 Task: Look for space in Polmont, United Kingdom from 9th June, 2023 to 16th June, 2023 for 2 adults in price range Rs.8000 to Rs.16000. Place can be entire place with 2 bedrooms having 2 beds and 1 bathroom. Property type can be house, flat, guest house. Booking option can be shelf check-in. Required host language is English.
Action: Mouse moved to (418, 85)
Screenshot: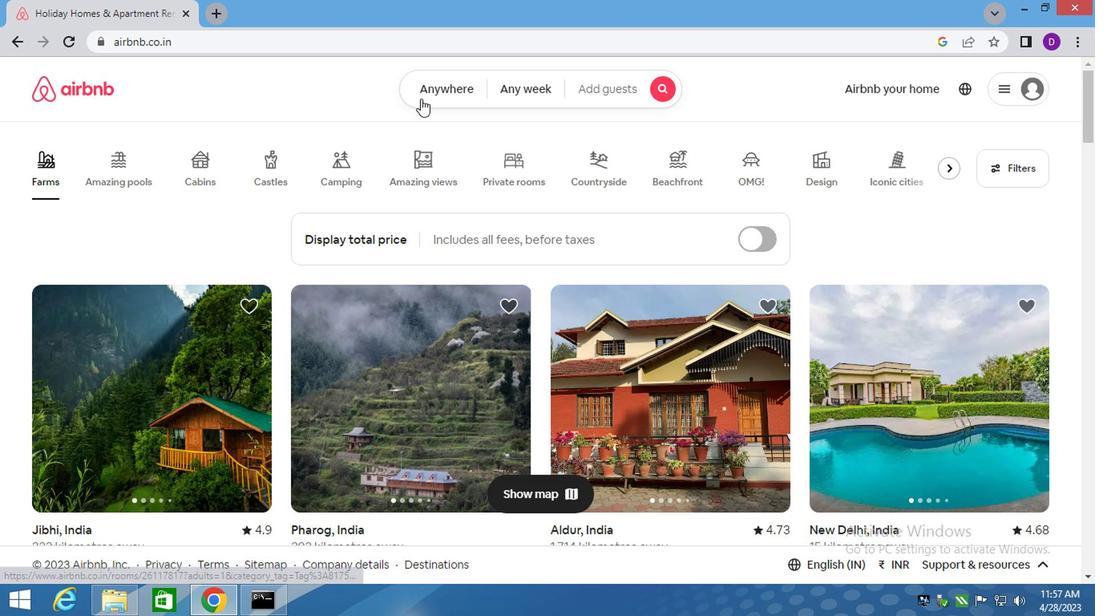 
Action: Mouse pressed left at (418, 85)
Screenshot: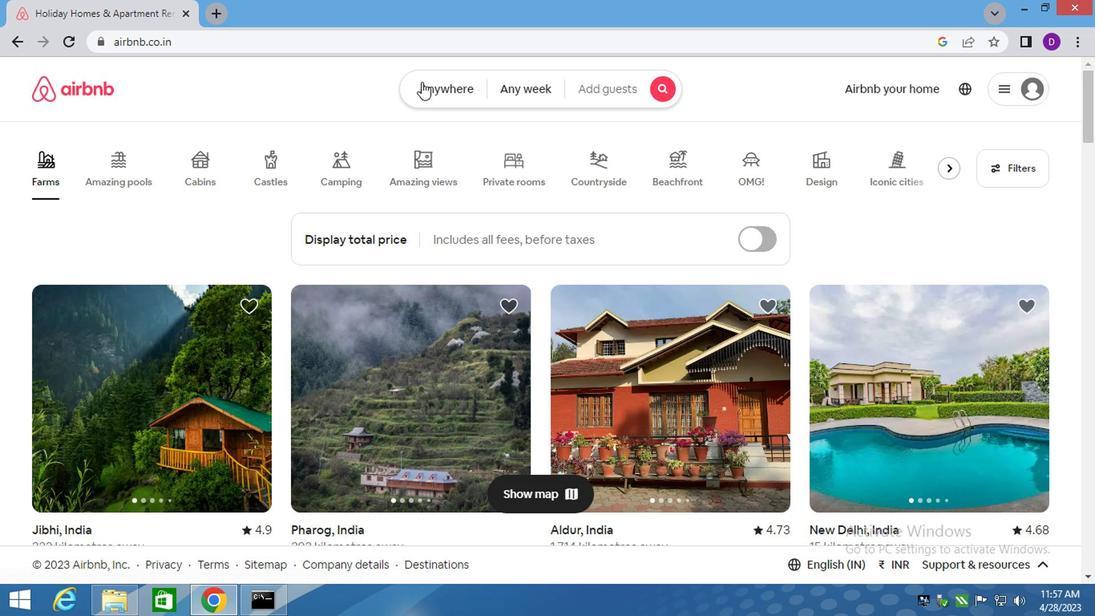 
Action: Mouse moved to (263, 158)
Screenshot: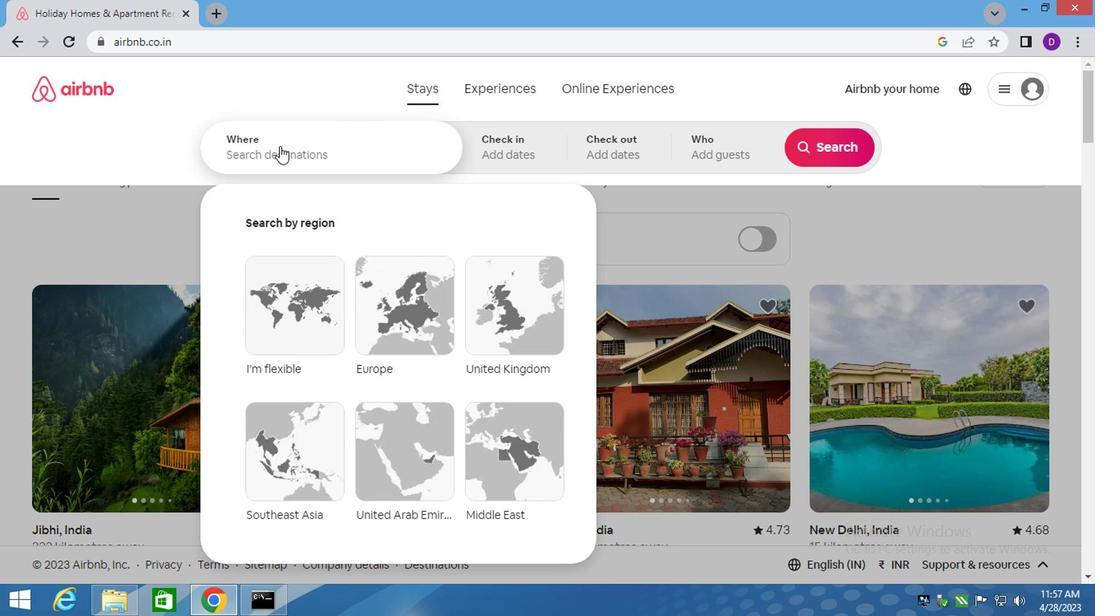 
Action: Mouse pressed left at (263, 158)
Screenshot: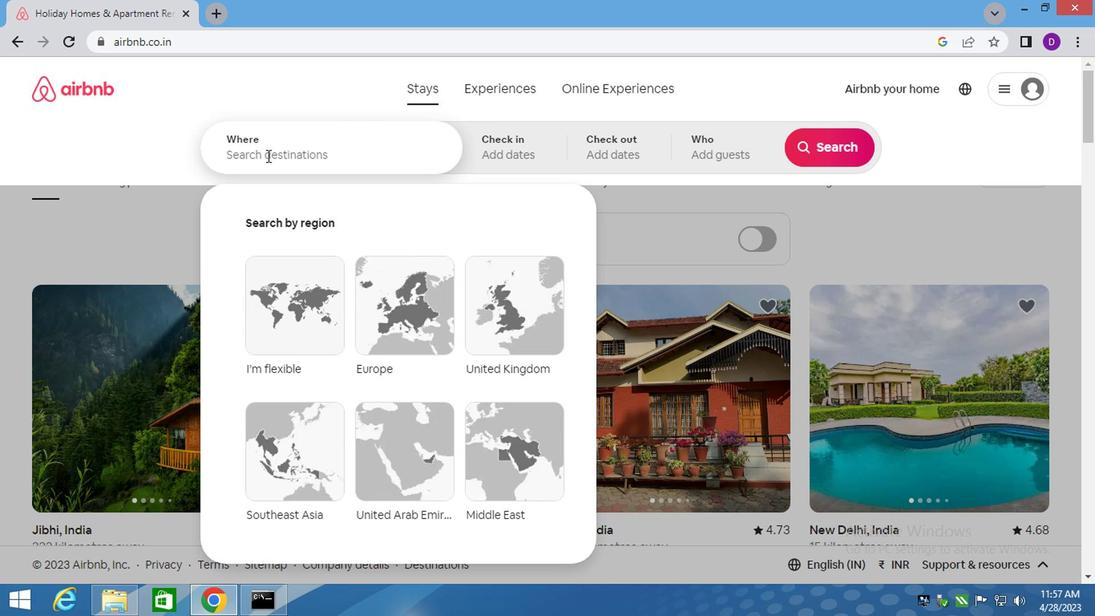 
Action: Key pressed polmo<Key.down><Key.enter>
Screenshot: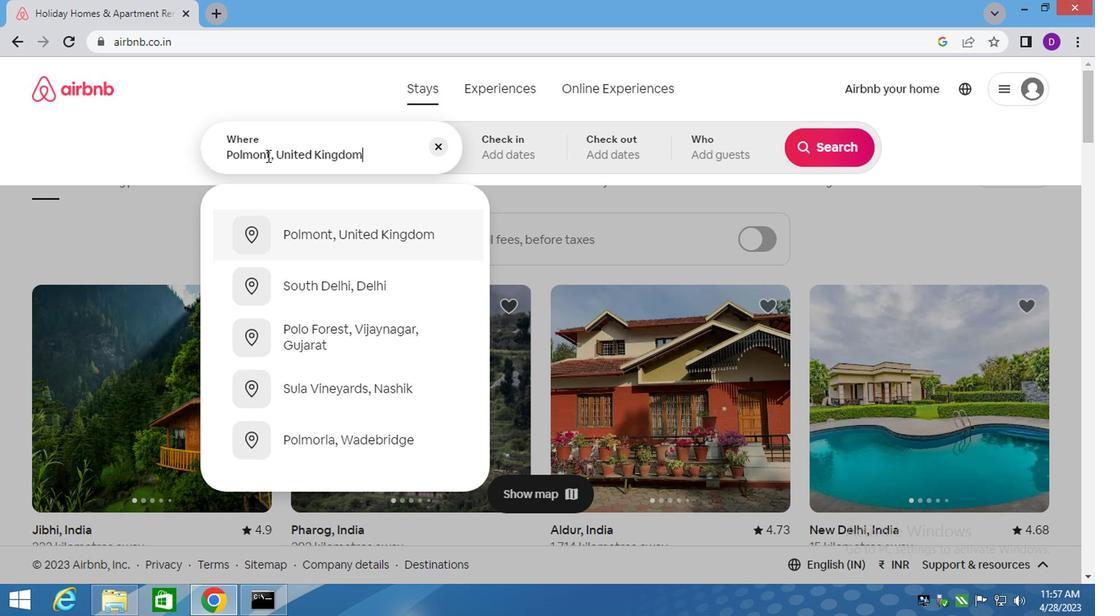 
Action: Mouse moved to (814, 278)
Screenshot: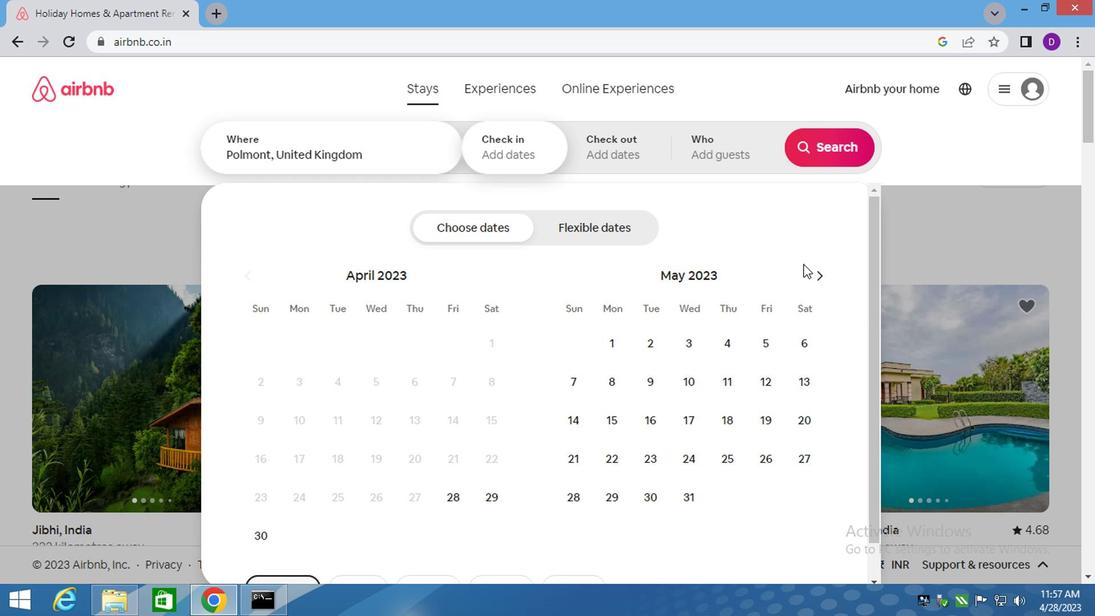 
Action: Mouse pressed left at (814, 278)
Screenshot: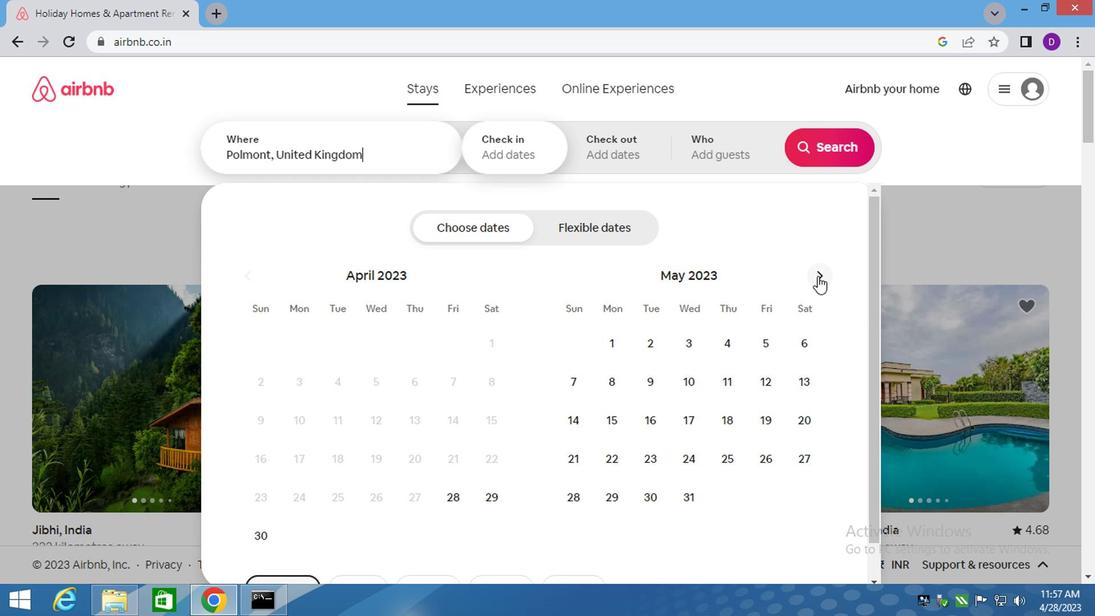 
Action: Mouse moved to (756, 381)
Screenshot: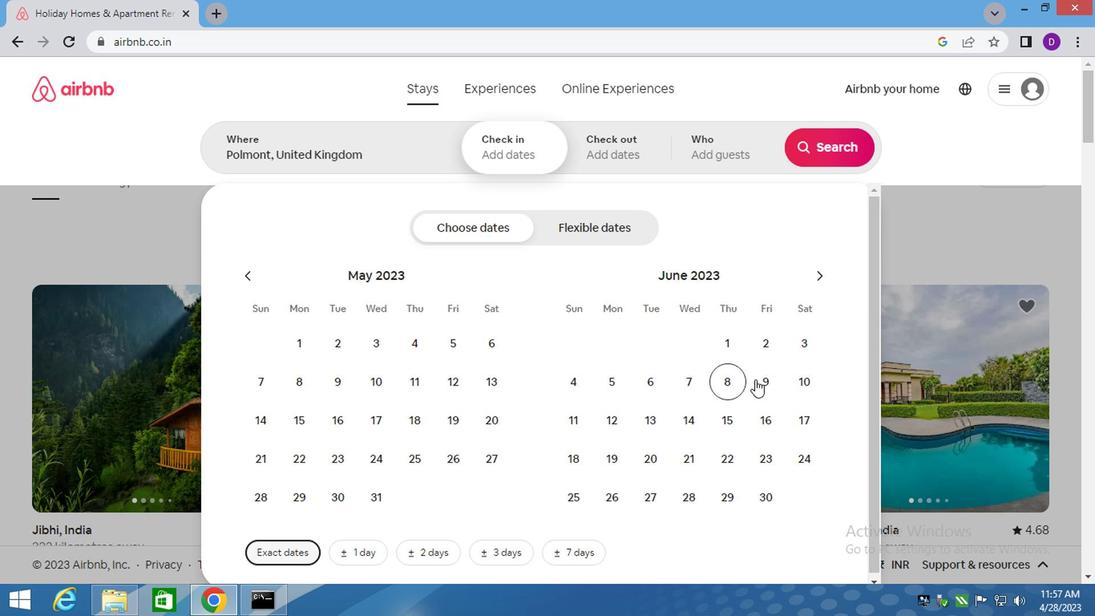 
Action: Mouse pressed left at (756, 381)
Screenshot: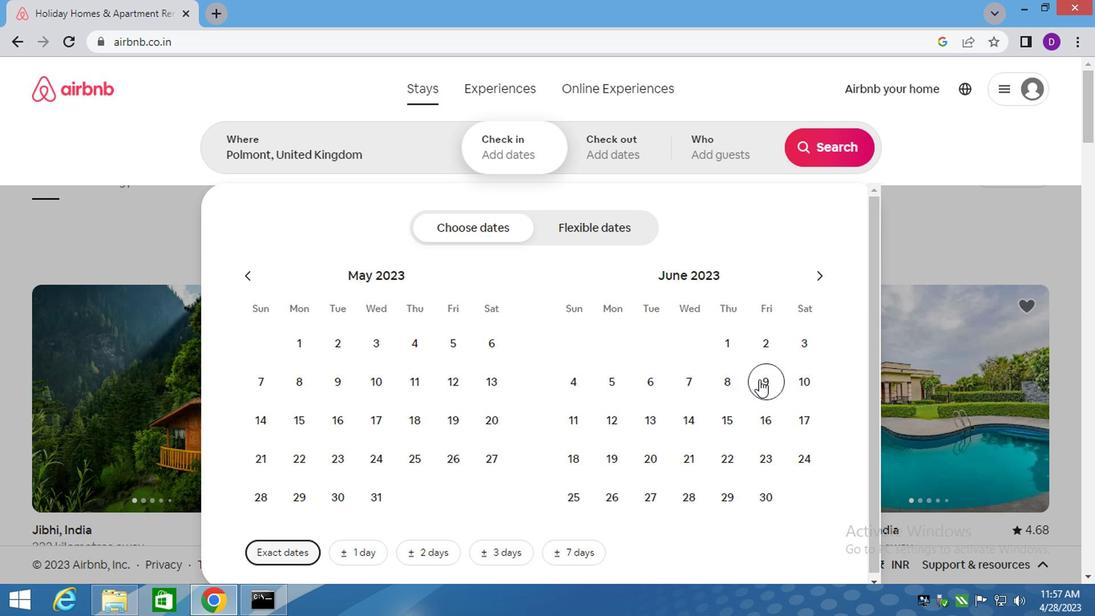 
Action: Mouse moved to (761, 417)
Screenshot: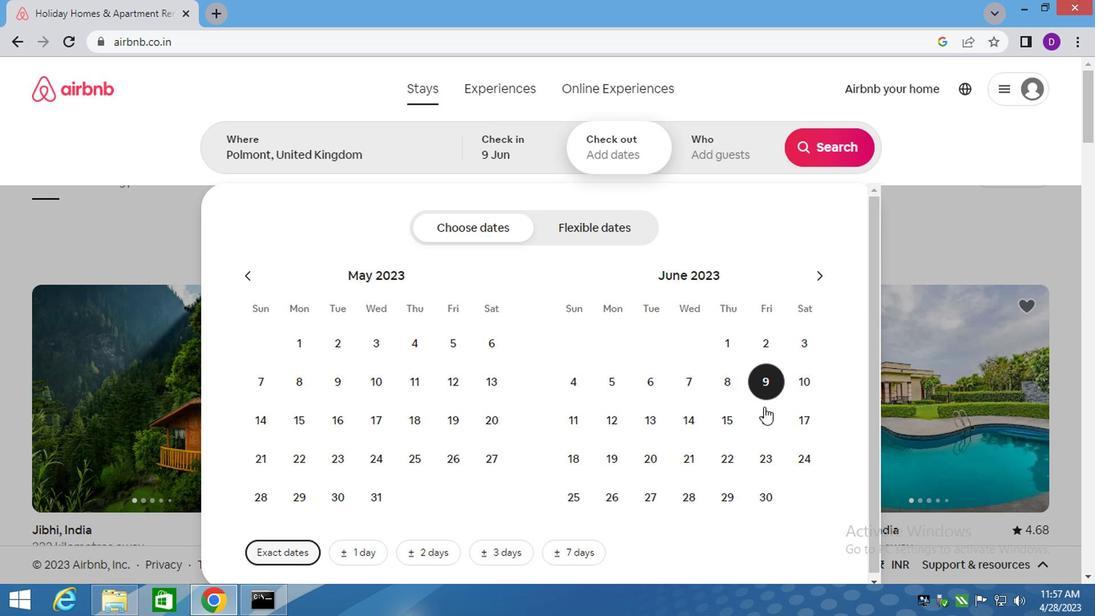 
Action: Mouse pressed left at (761, 417)
Screenshot: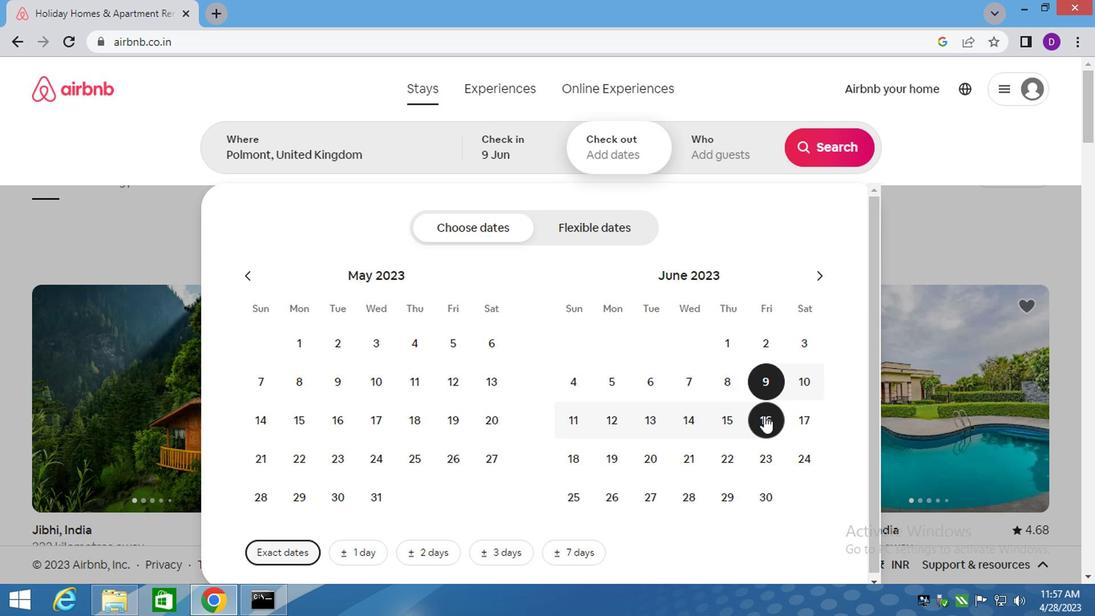 
Action: Mouse moved to (724, 154)
Screenshot: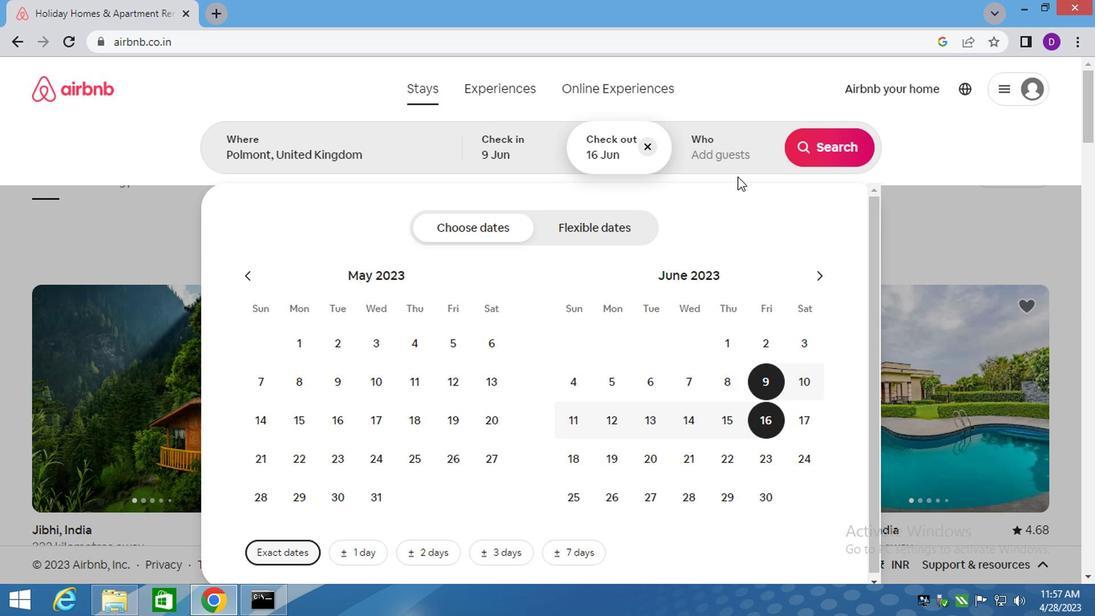 
Action: Mouse pressed left at (724, 154)
Screenshot: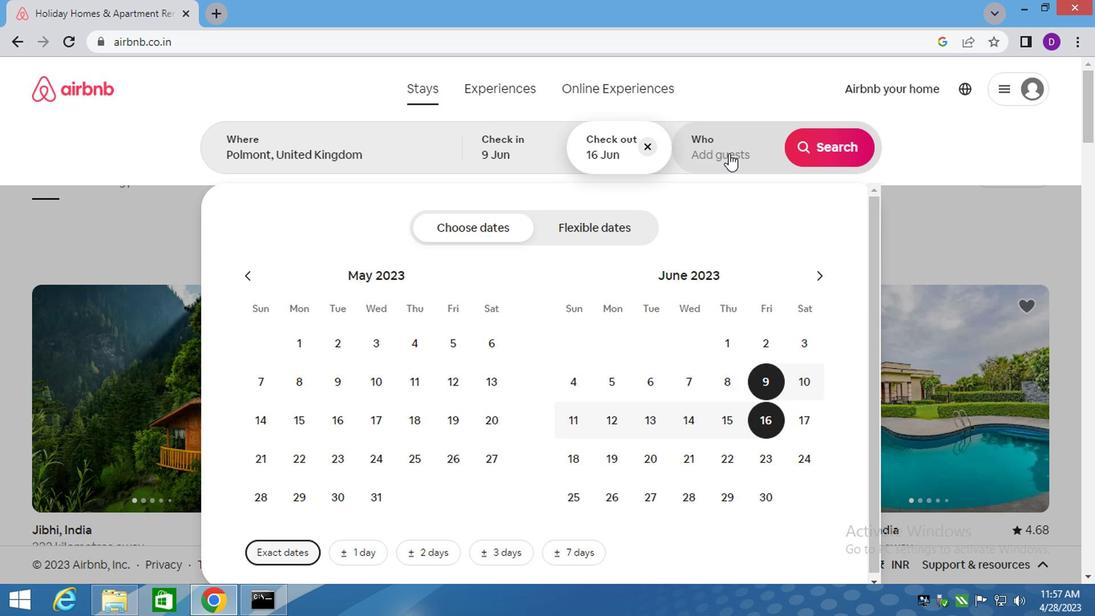 
Action: Mouse moved to (821, 236)
Screenshot: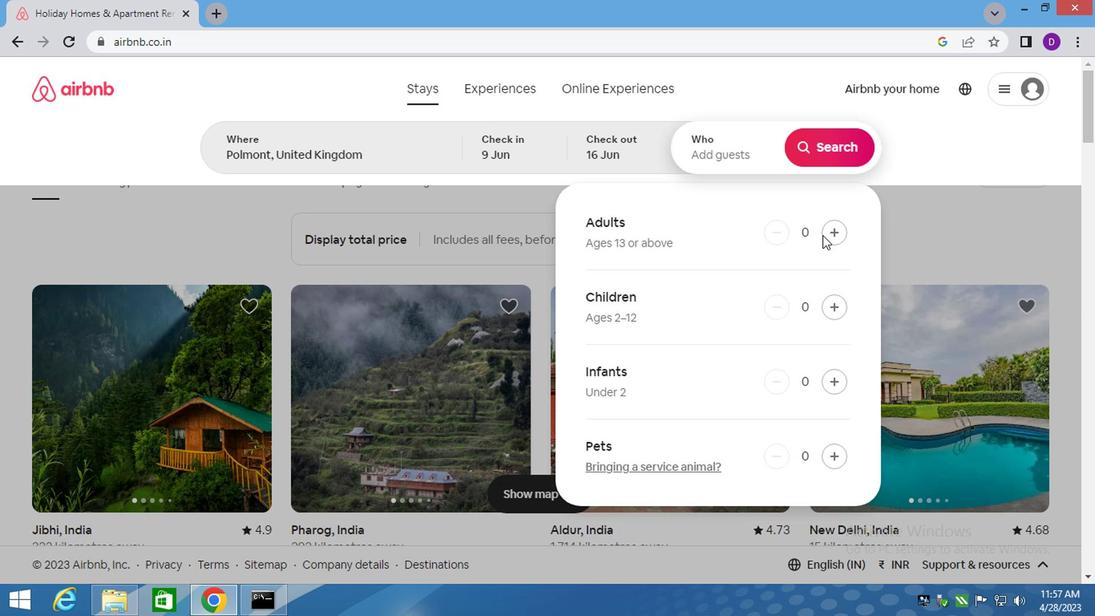 
Action: Mouse pressed left at (821, 236)
Screenshot: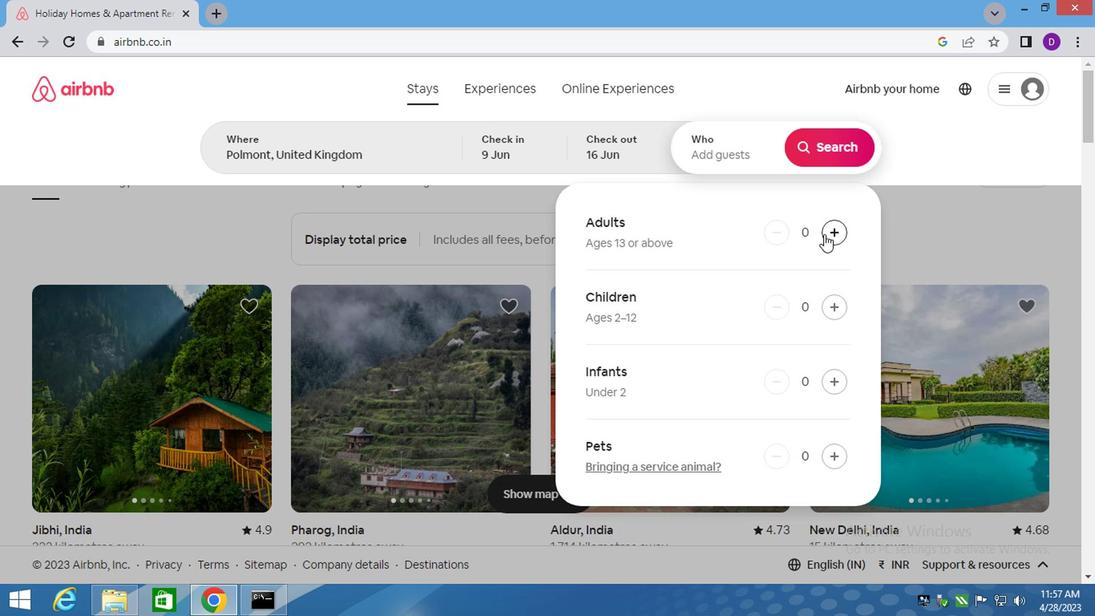 
Action: Mouse pressed left at (821, 236)
Screenshot: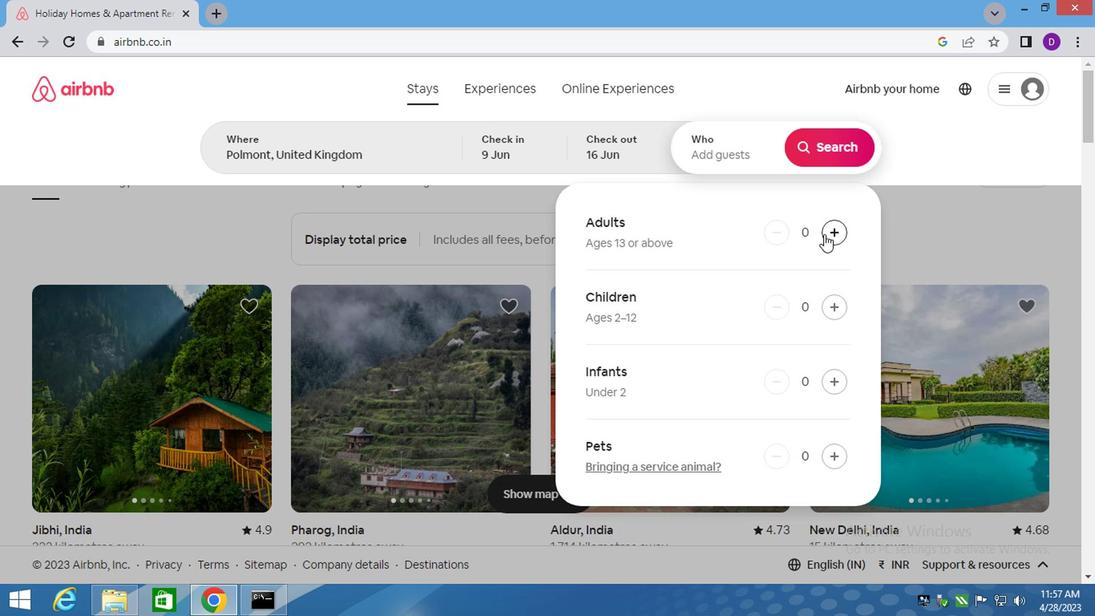 
Action: Mouse moved to (822, 155)
Screenshot: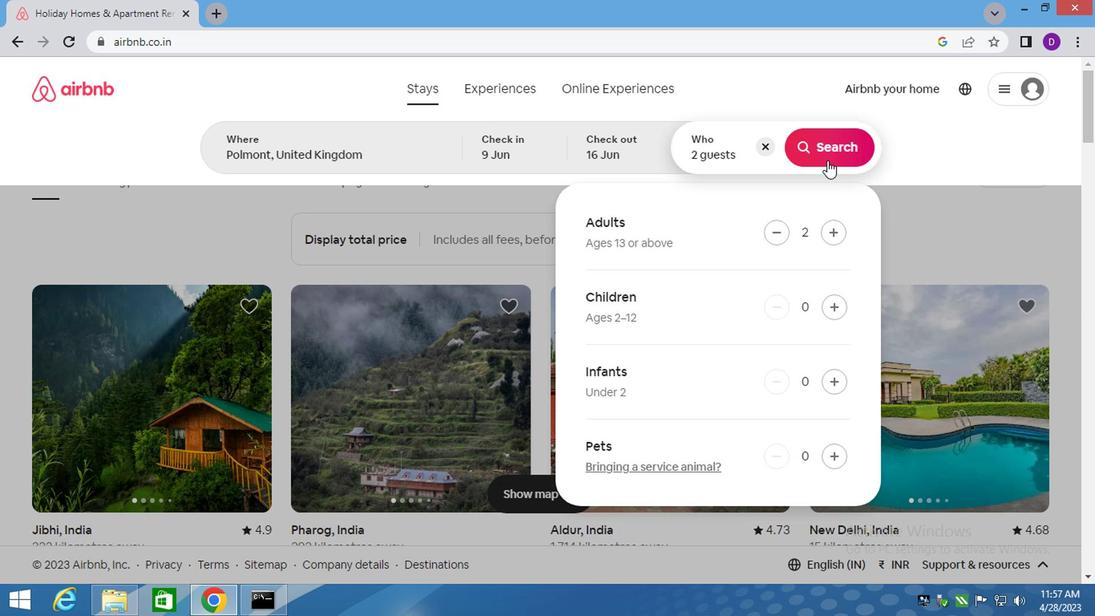 
Action: Mouse pressed left at (822, 155)
Screenshot: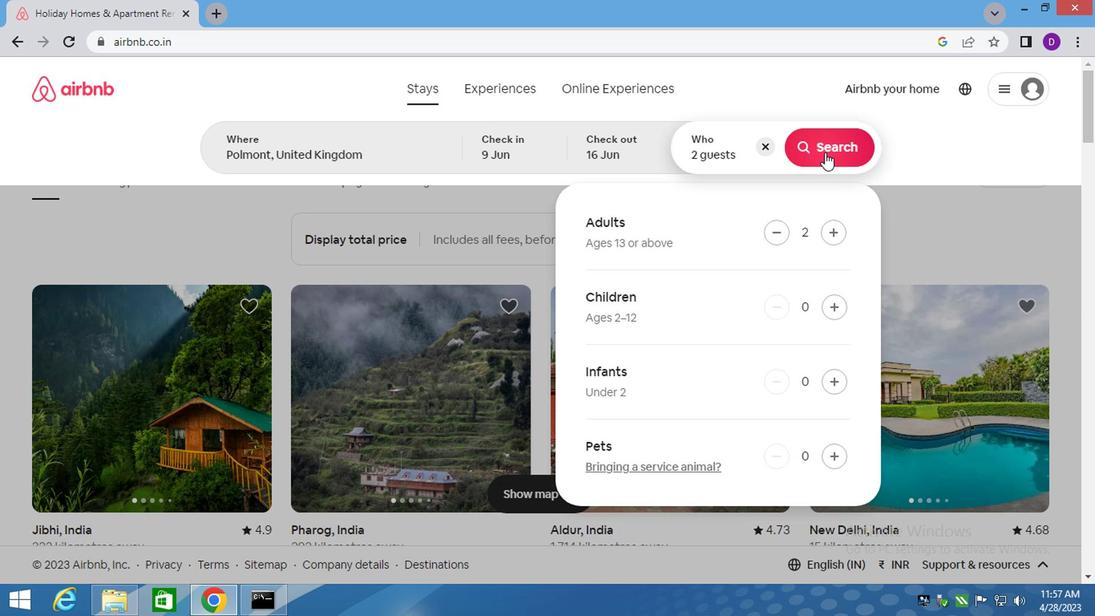 
Action: Mouse moved to (1032, 151)
Screenshot: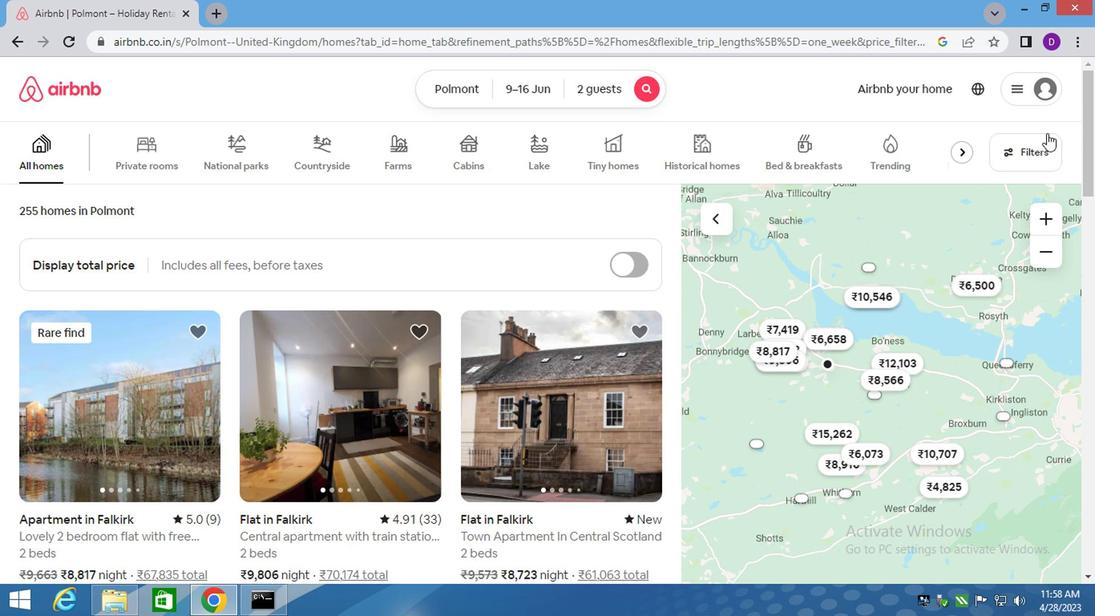 
Action: Mouse pressed left at (1032, 151)
Screenshot: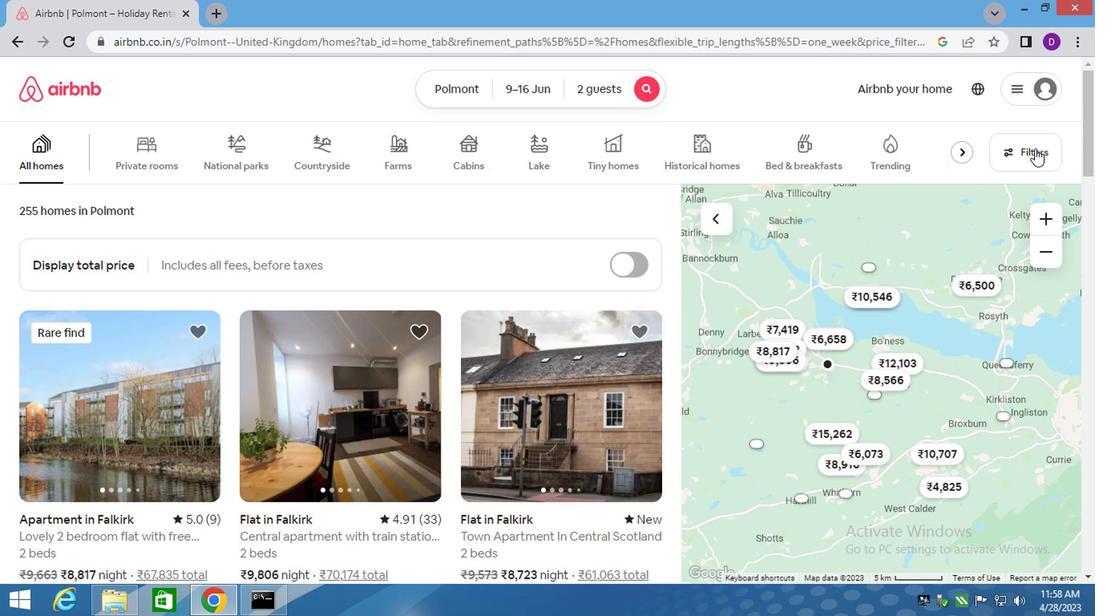
Action: Mouse moved to (324, 364)
Screenshot: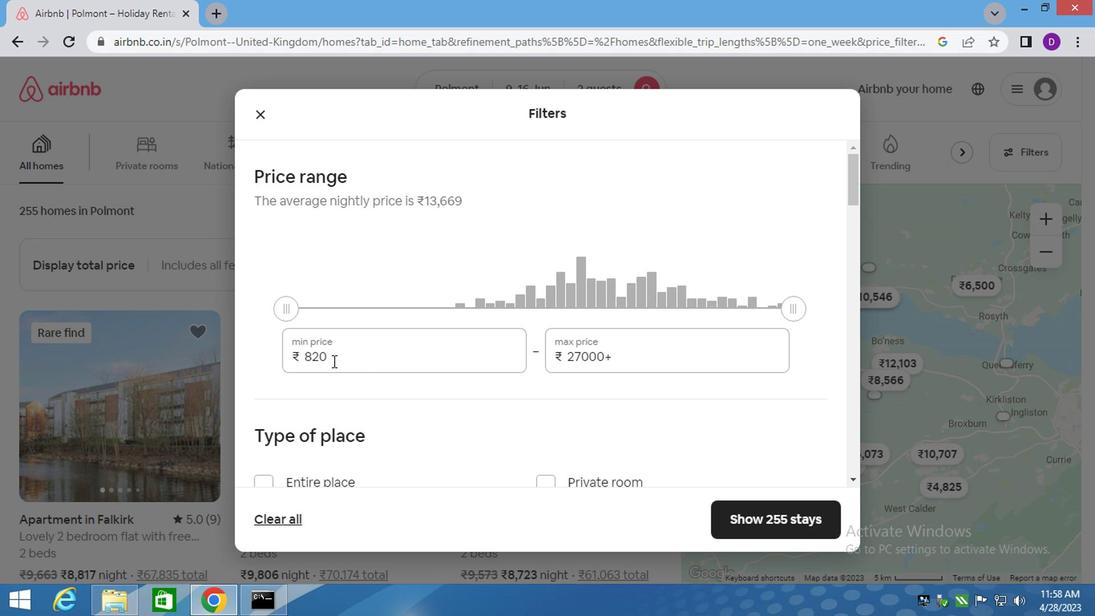 
Action: Mouse pressed left at (324, 364)
Screenshot: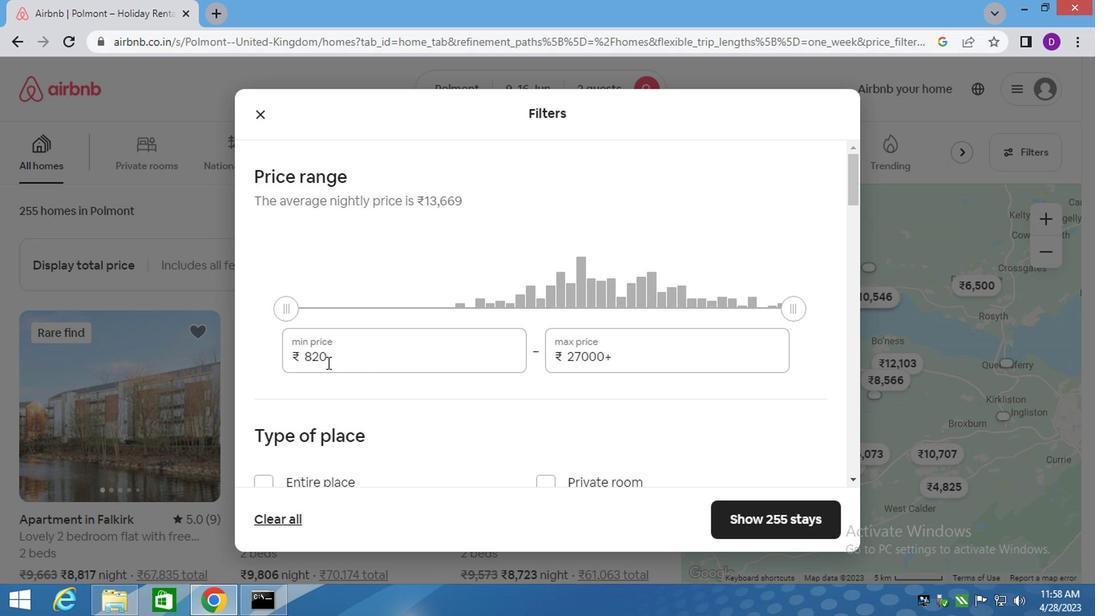 
Action: Mouse pressed left at (324, 364)
Screenshot: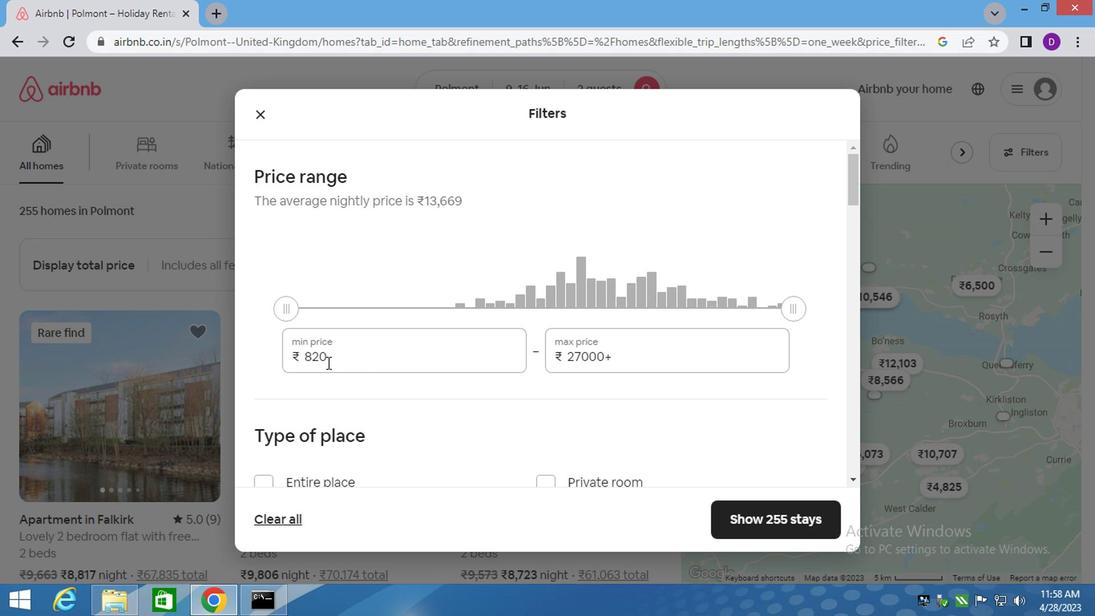 
Action: Key pressed 8000<Key.tab>16000
Screenshot: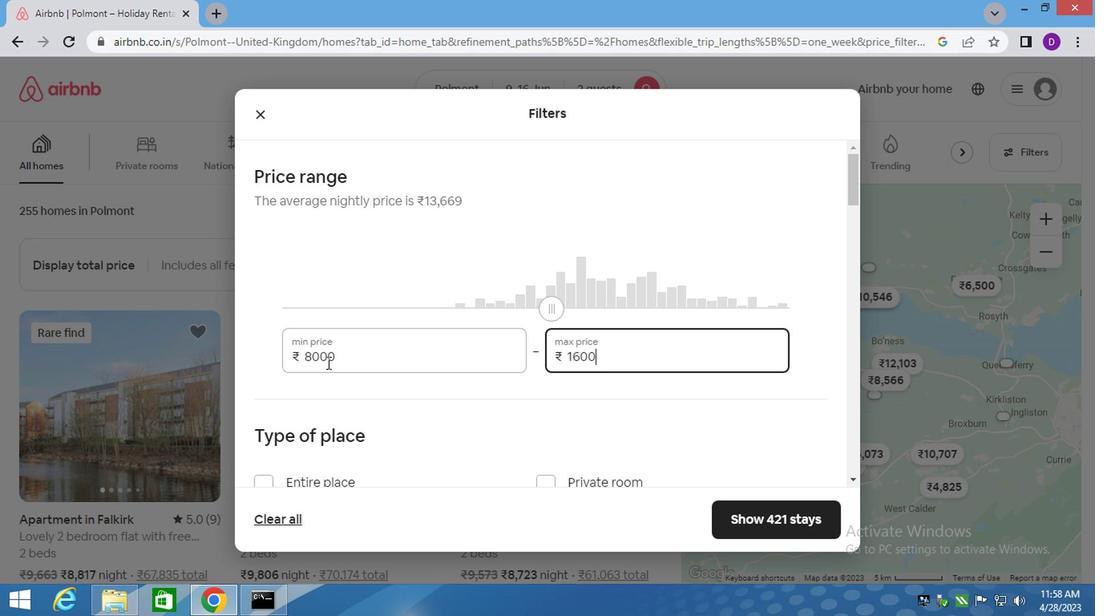 
Action: Mouse moved to (345, 432)
Screenshot: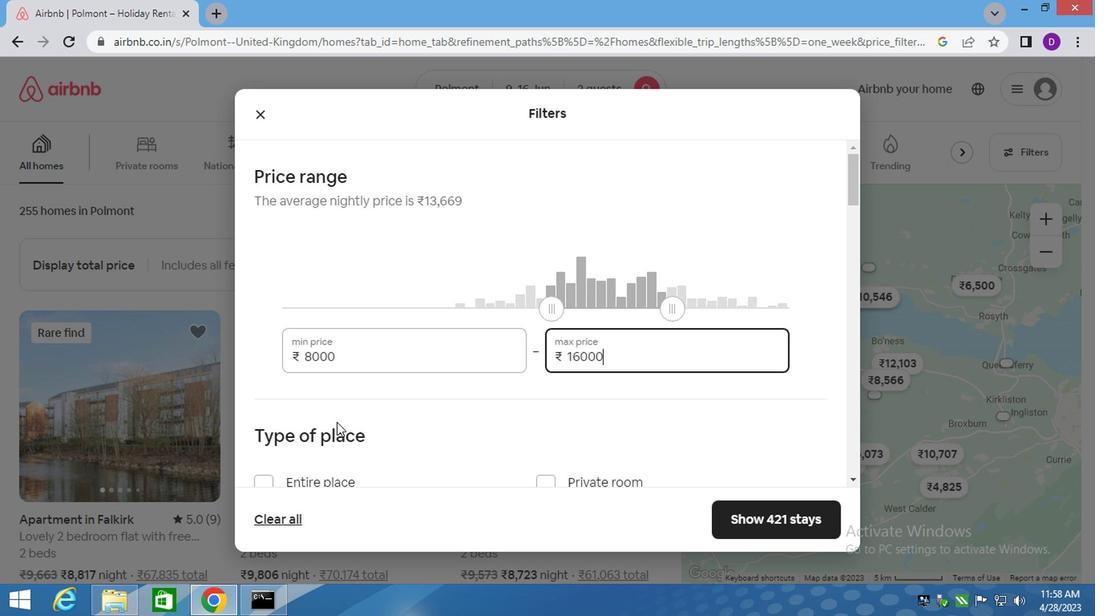 
Action: Mouse scrolled (345, 431) with delta (0, 0)
Screenshot: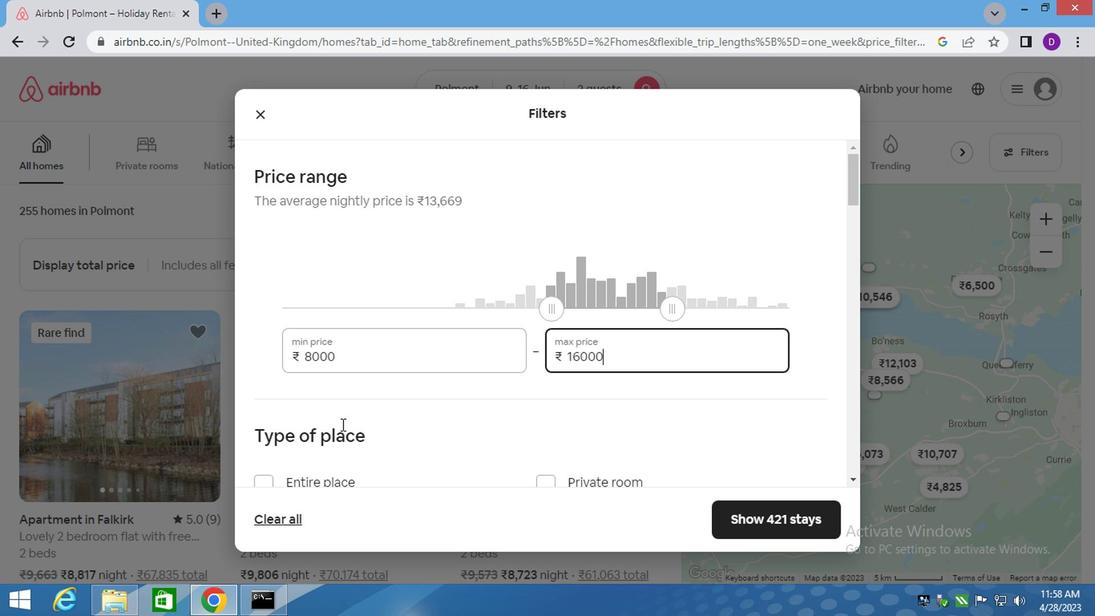 
Action: Mouse scrolled (345, 431) with delta (0, 0)
Screenshot: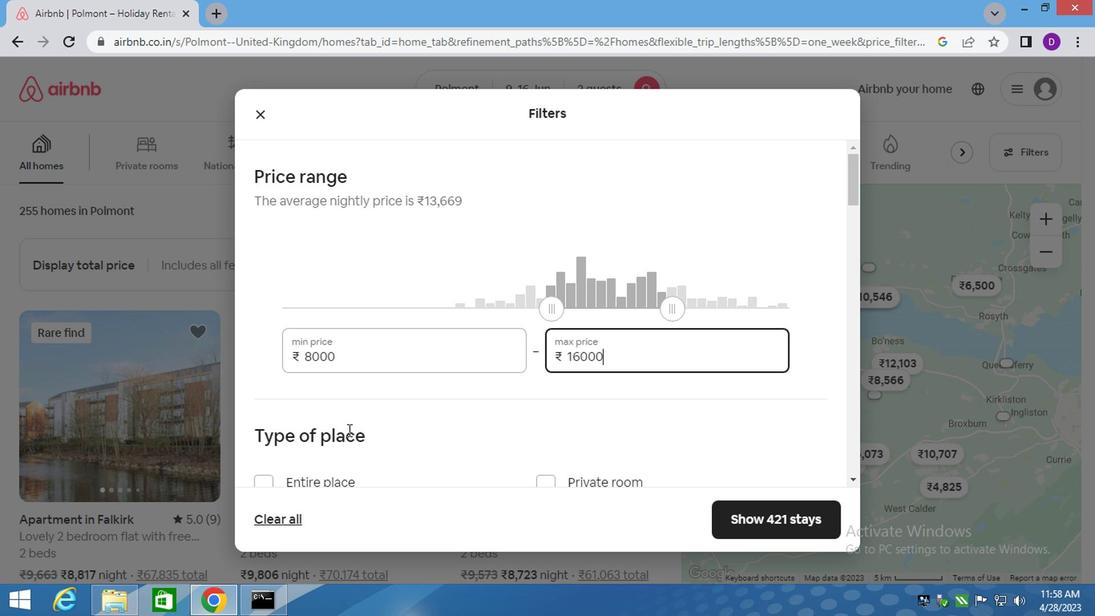 
Action: Mouse scrolled (345, 431) with delta (0, 0)
Screenshot: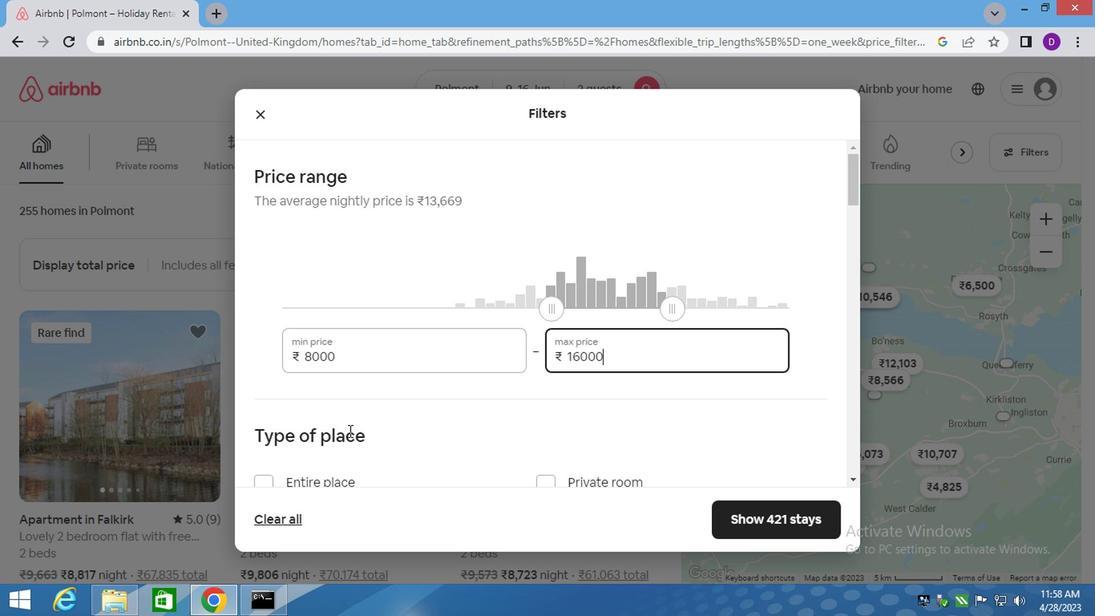 
Action: Mouse moved to (262, 240)
Screenshot: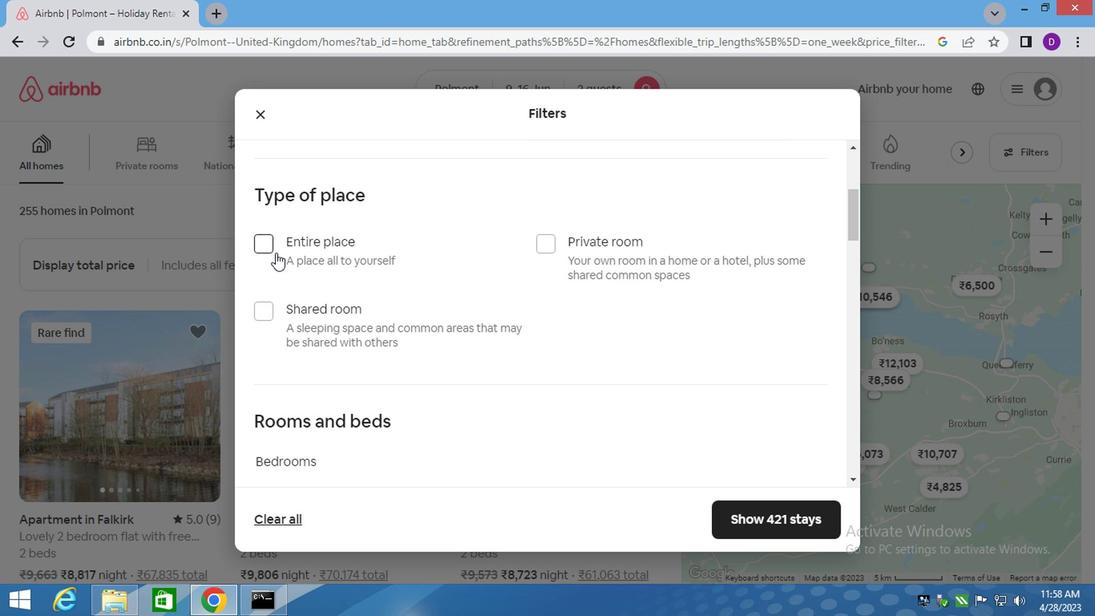 
Action: Mouse pressed left at (262, 240)
Screenshot: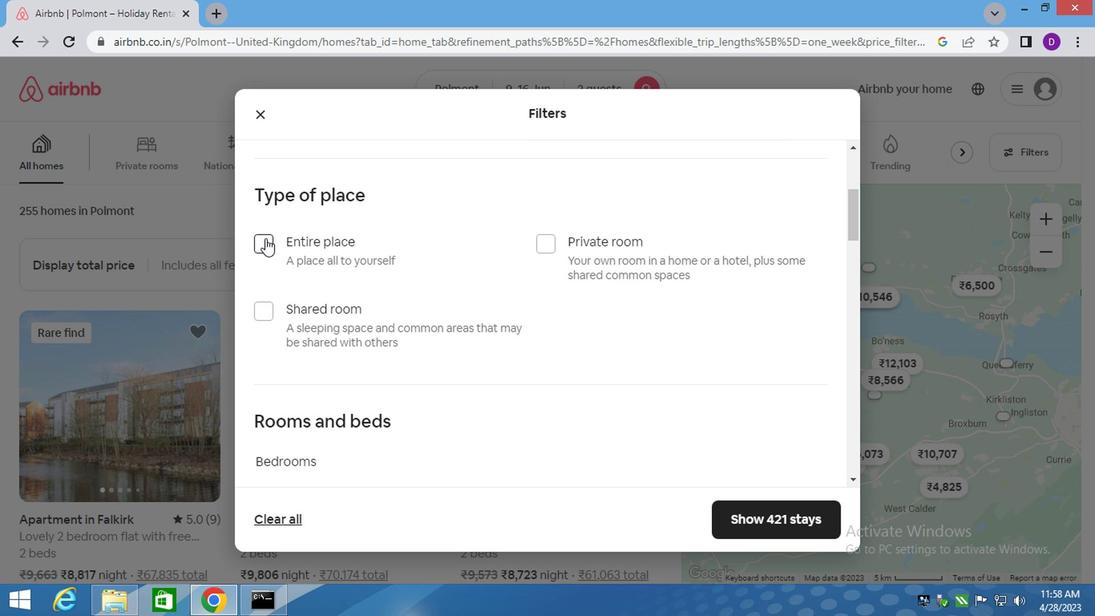
Action: Mouse moved to (414, 326)
Screenshot: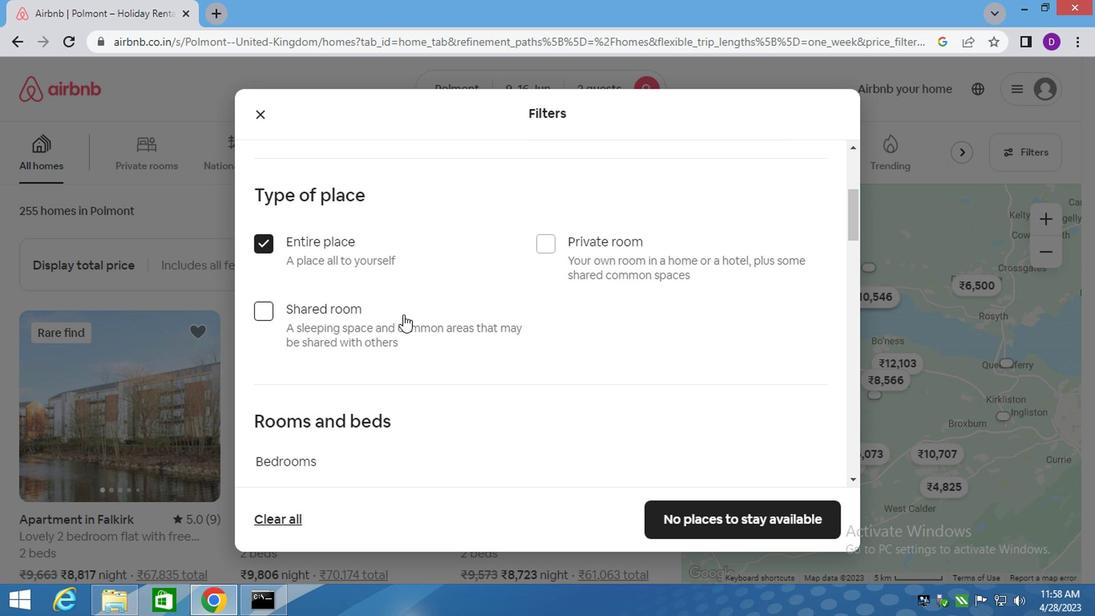 
Action: Mouse scrolled (414, 326) with delta (0, 0)
Screenshot: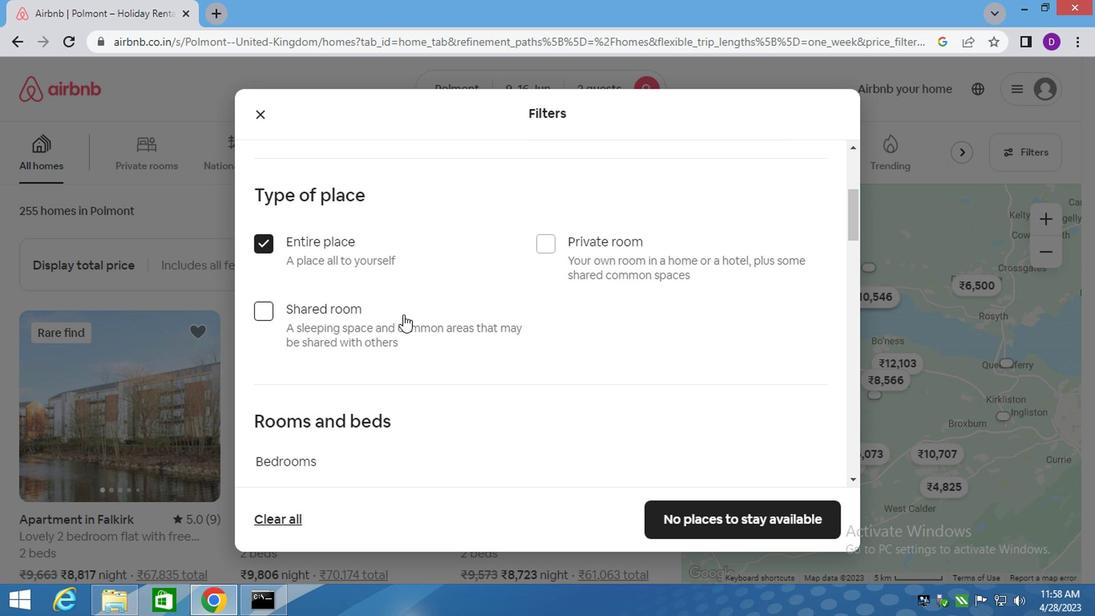 
Action: Mouse moved to (415, 332)
Screenshot: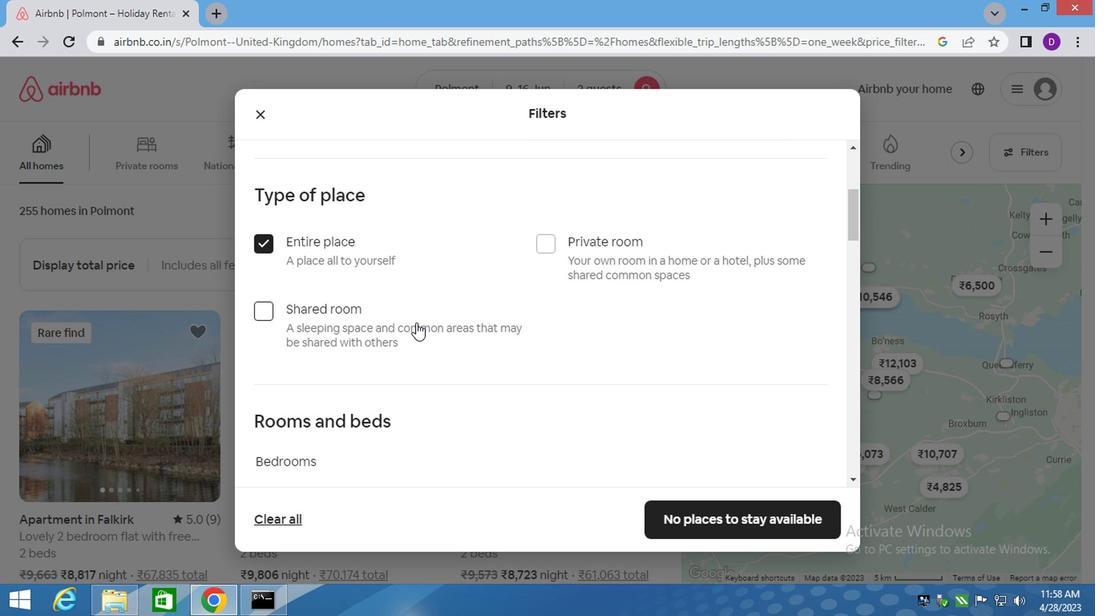
Action: Mouse scrolled (415, 330) with delta (0, -1)
Screenshot: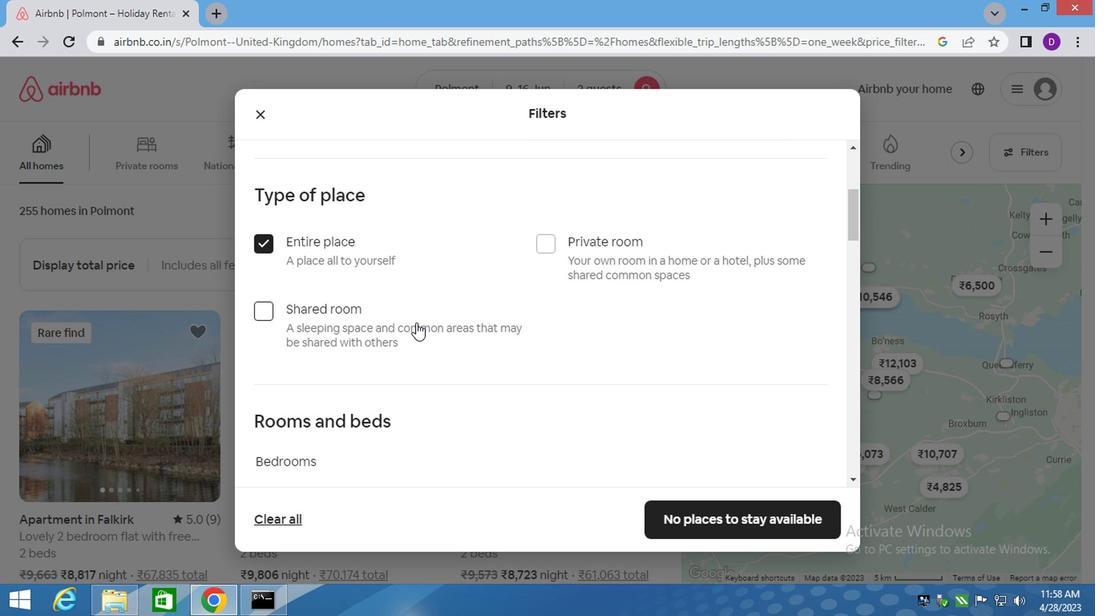 
Action: Mouse moved to (415, 334)
Screenshot: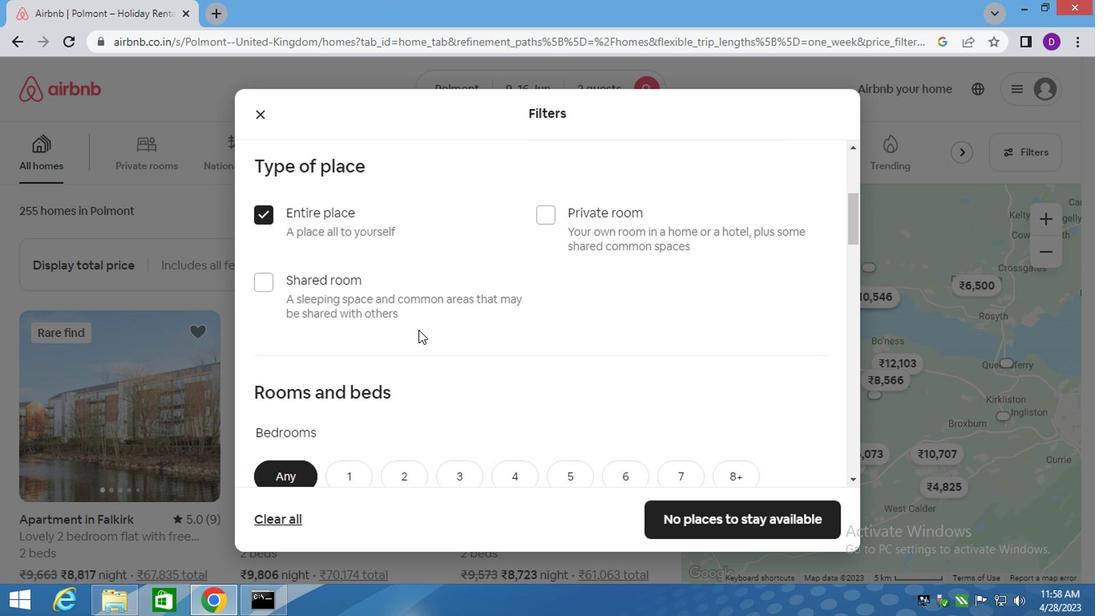 
Action: Mouse scrolled (415, 332) with delta (0, -1)
Screenshot: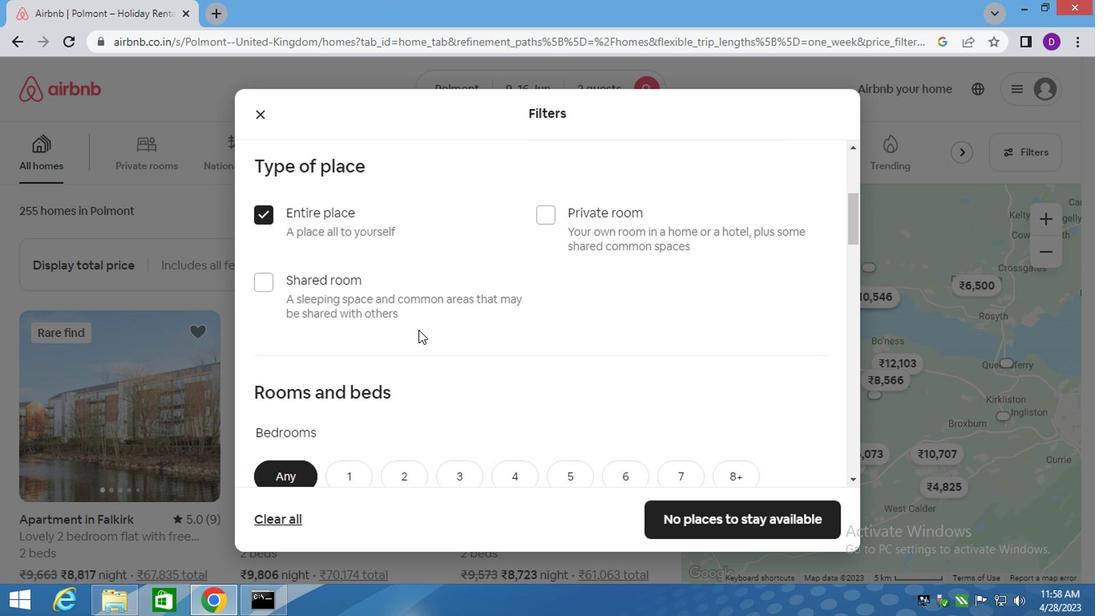 
Action: Mouse scrolled (415, 333) with delta (0, 0)
Screenshot: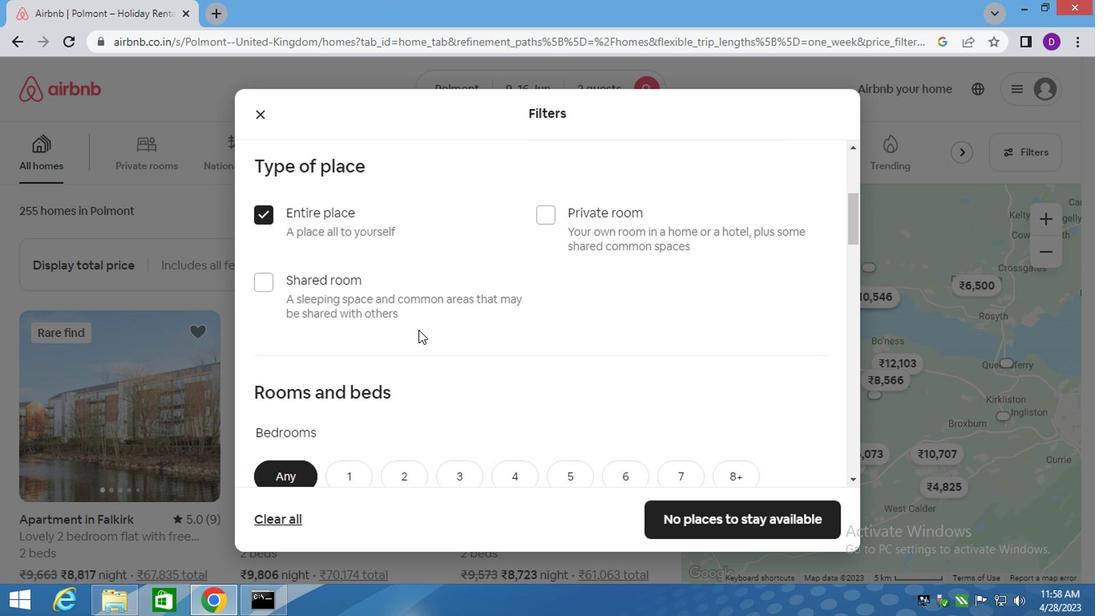 
Action: Mouse moved to (393, 191)
Screenshot: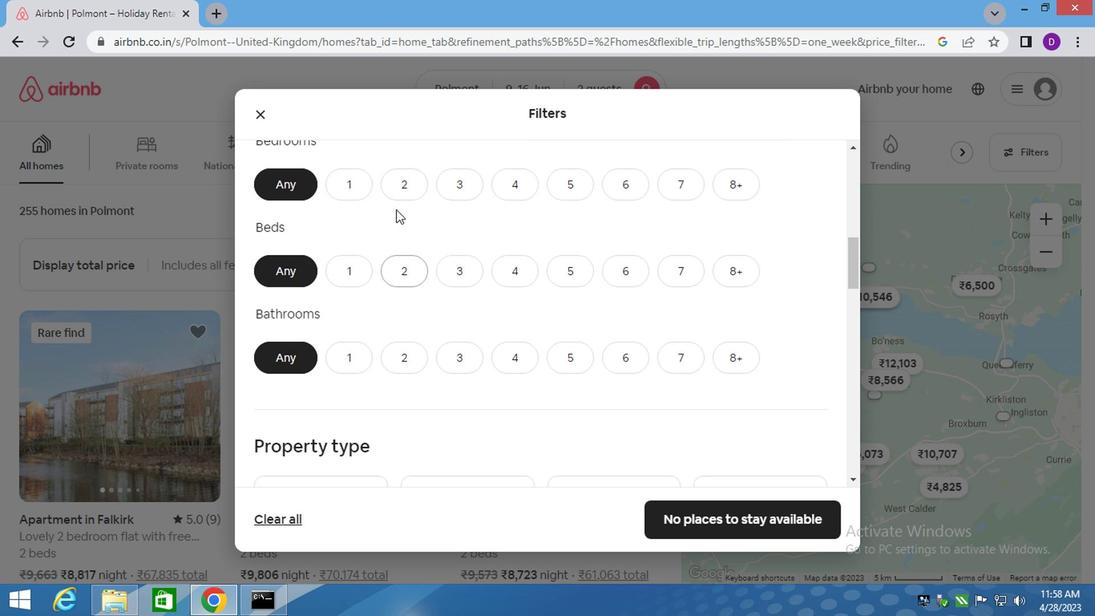 
Action: Mouse pressed left at (393, 191)
Screenshot: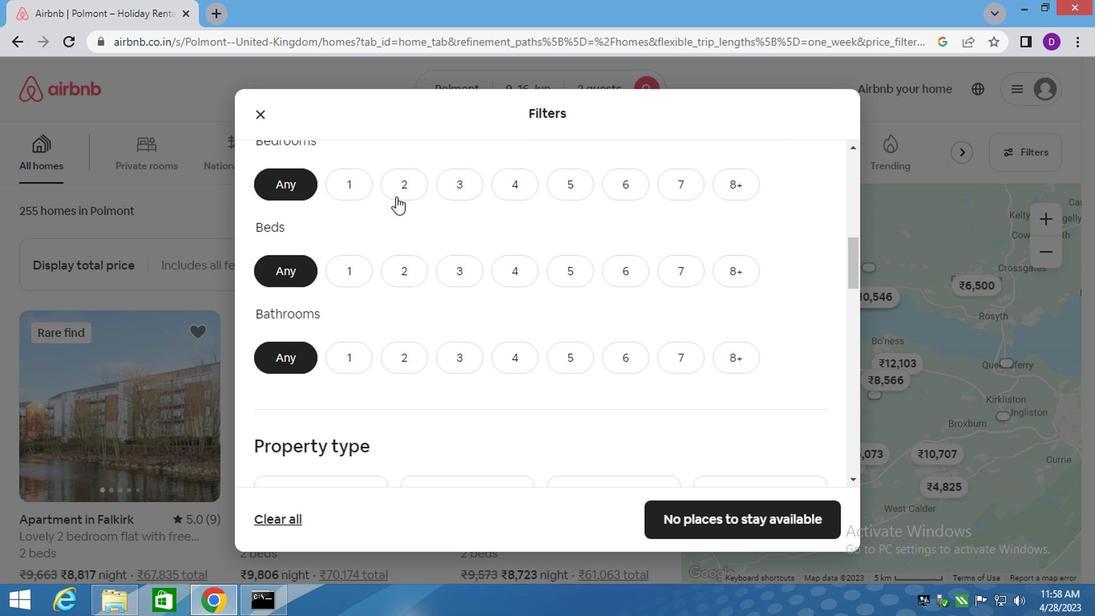 
Action: Mouse moved to (409, 274)
Screenshot: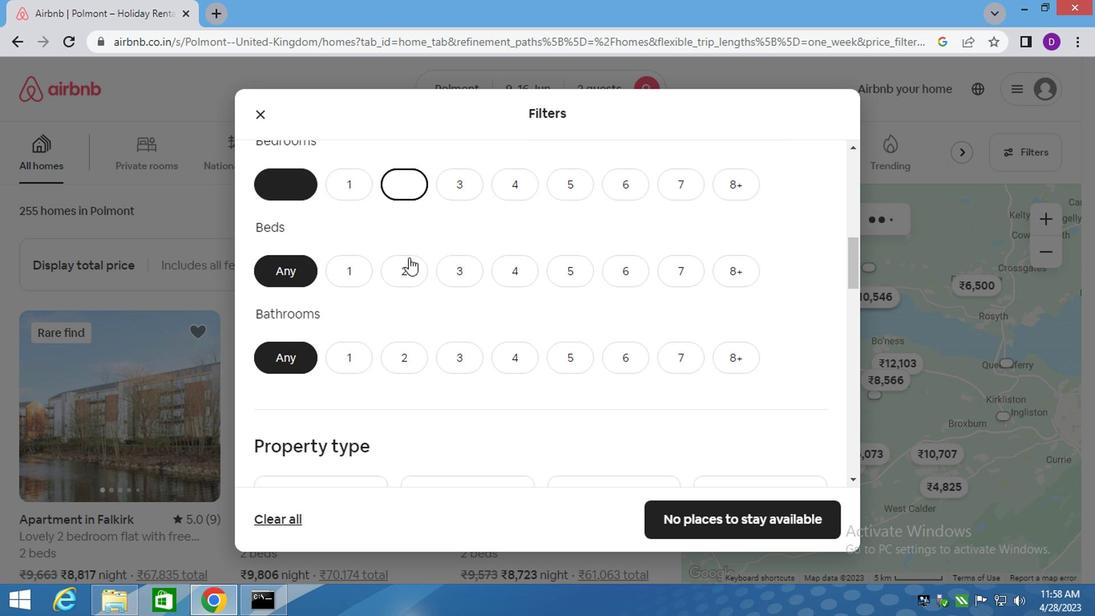 
Action: Mouse pressed left at (409, 274)
Screenshot: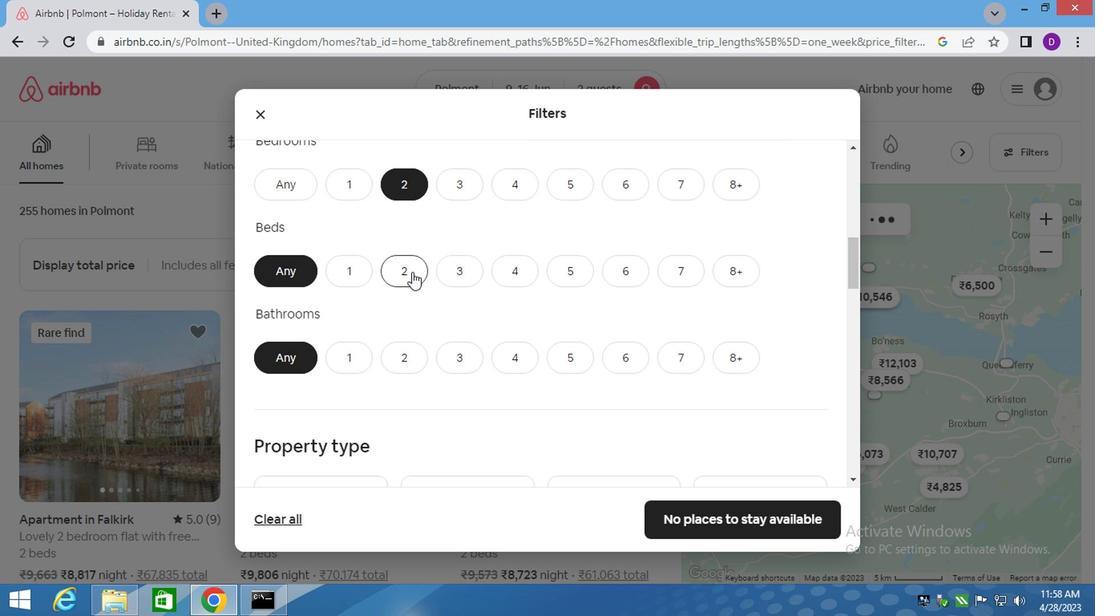 
Action: Mouse moved to (336, 350)
Screenshot: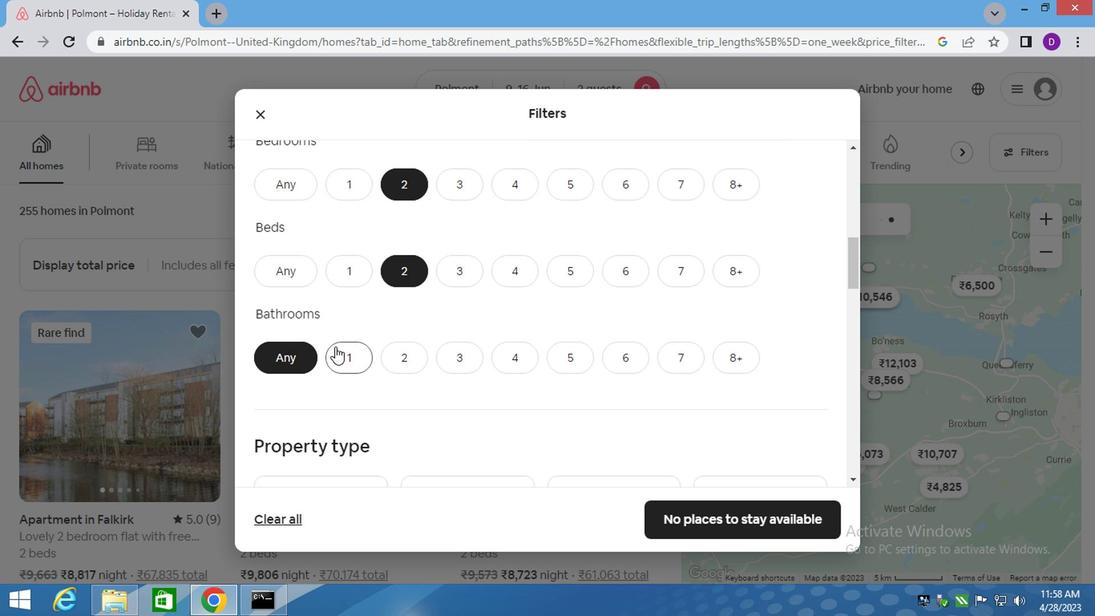 
Action: Mouse pressed left at (336, 350)
Screenshot: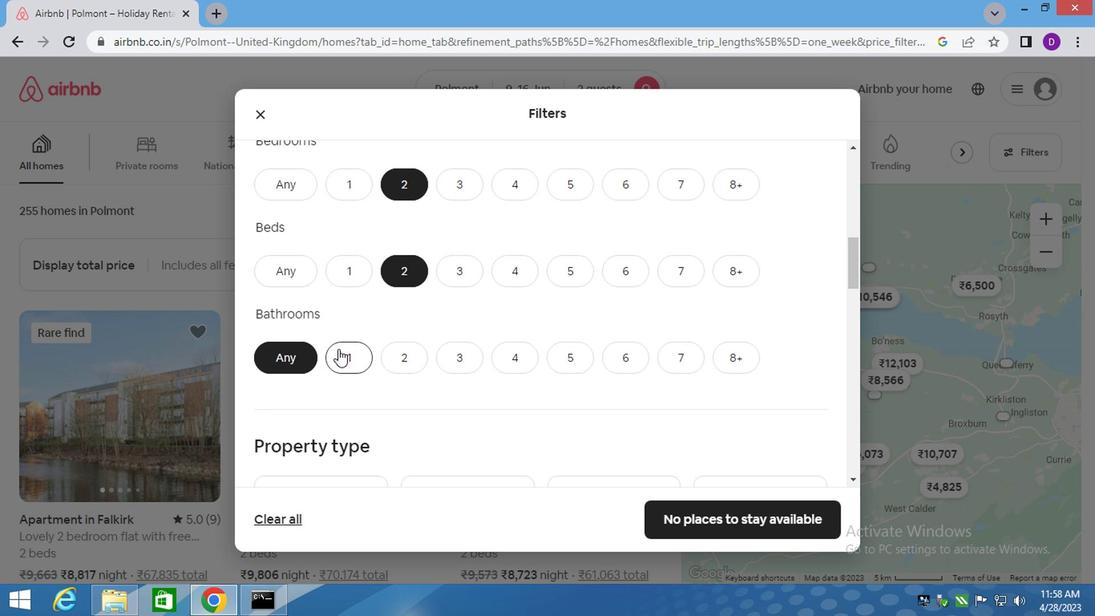 
Action: Mouse moved to (455, 393)
Screenshot: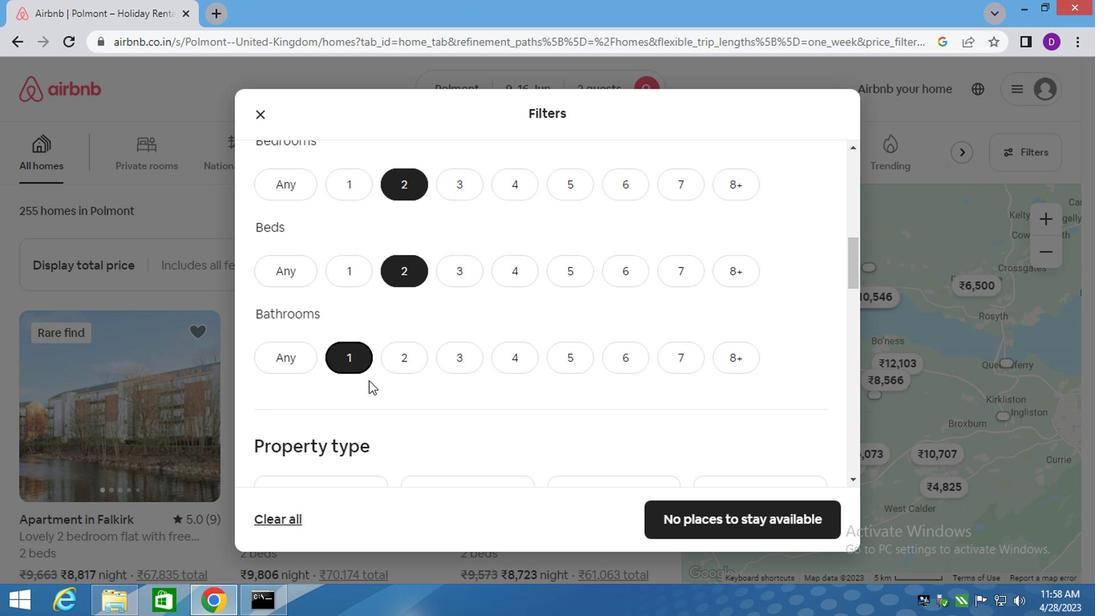 
Action: Mouse scrolled (455, 392) with delta (0, -1)
Screenshot: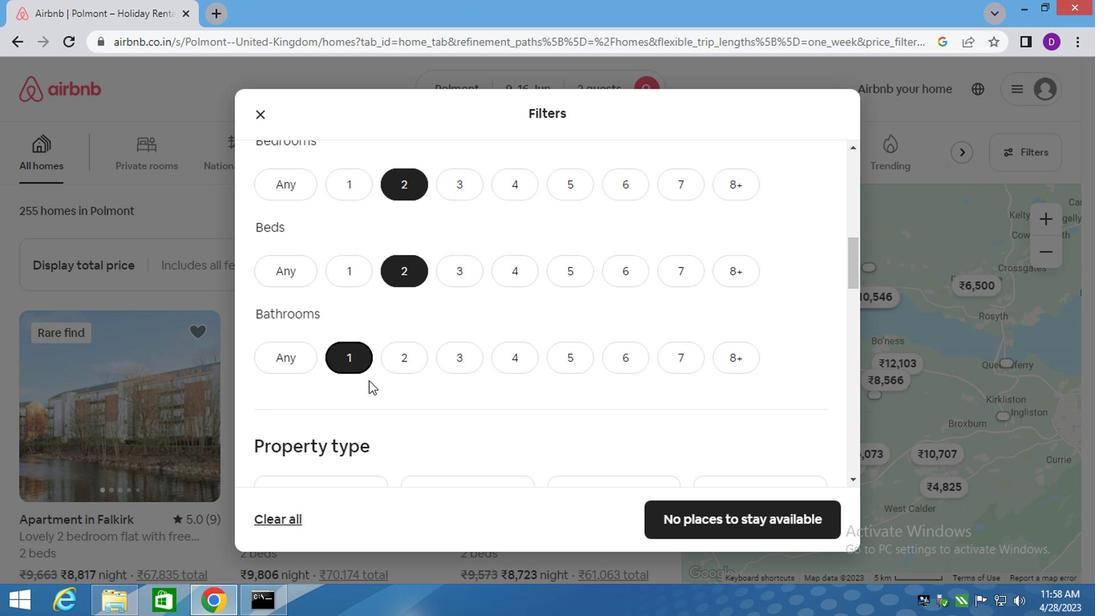 
Action: Mouse scrolled (455, 392) with delta (0, -1)
Screenshot: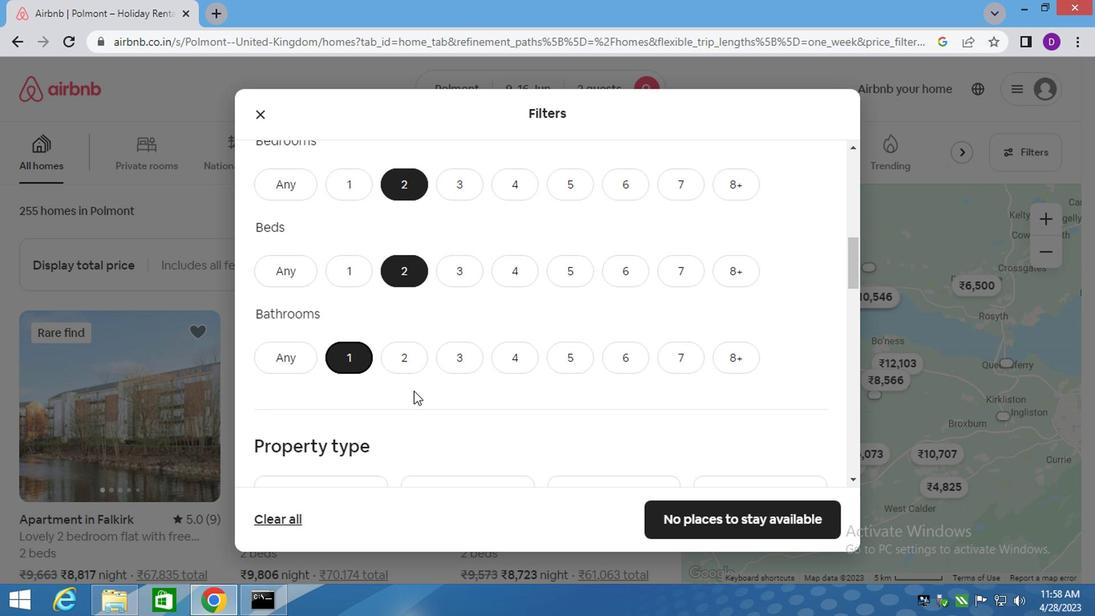 
Action: Mouse scrolled (455, 392) with delta (0, -1)
Screenshot: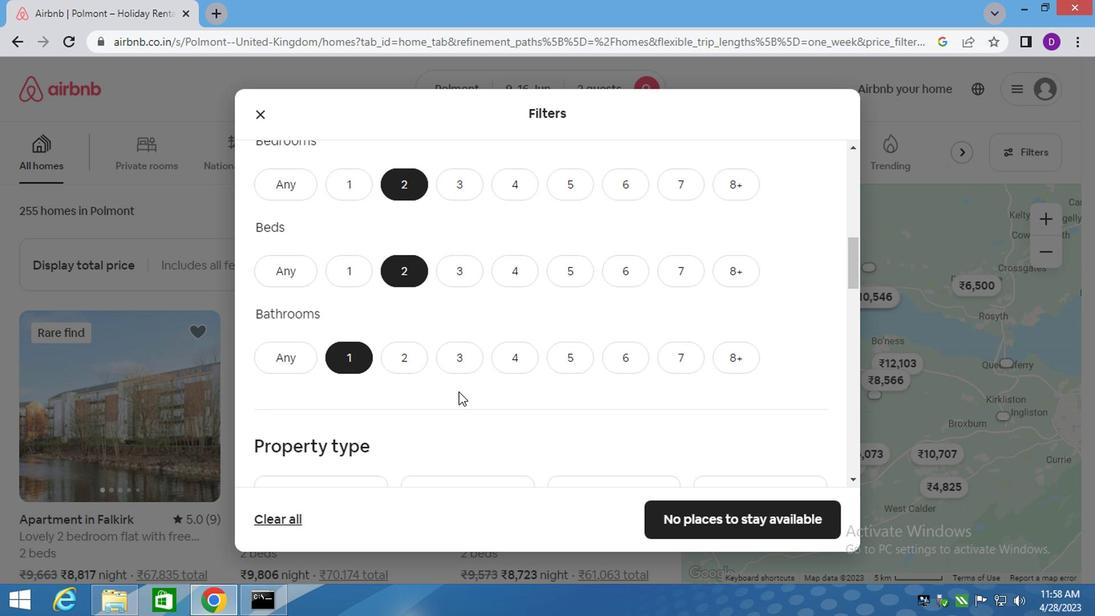 
Action: Mouse moved to (322, 304)
Screenshot: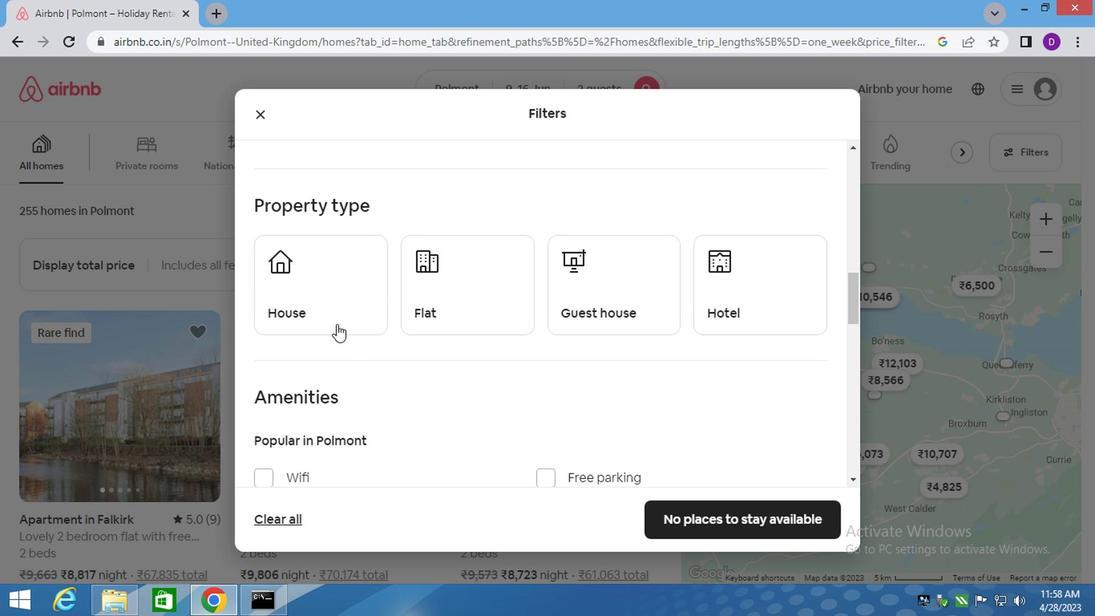 
Action: Mouse pressed left at (322, 304)
Screenshot: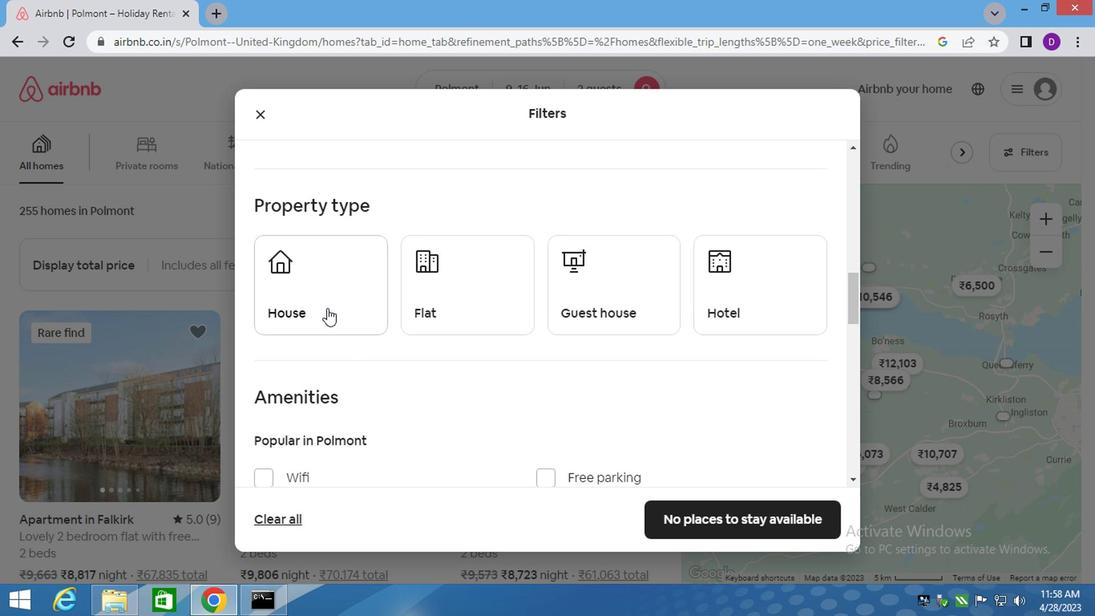 
Action: Mouse moved to (482, 293)
Screenshot: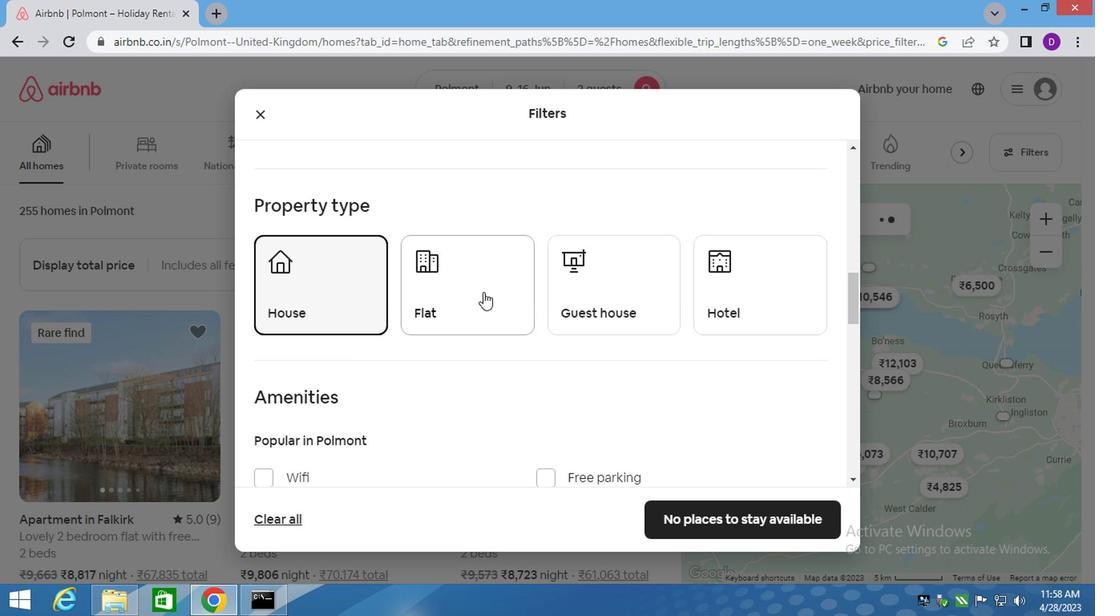 
Action: Mouse pressed left at (482, 293)
Screenshot: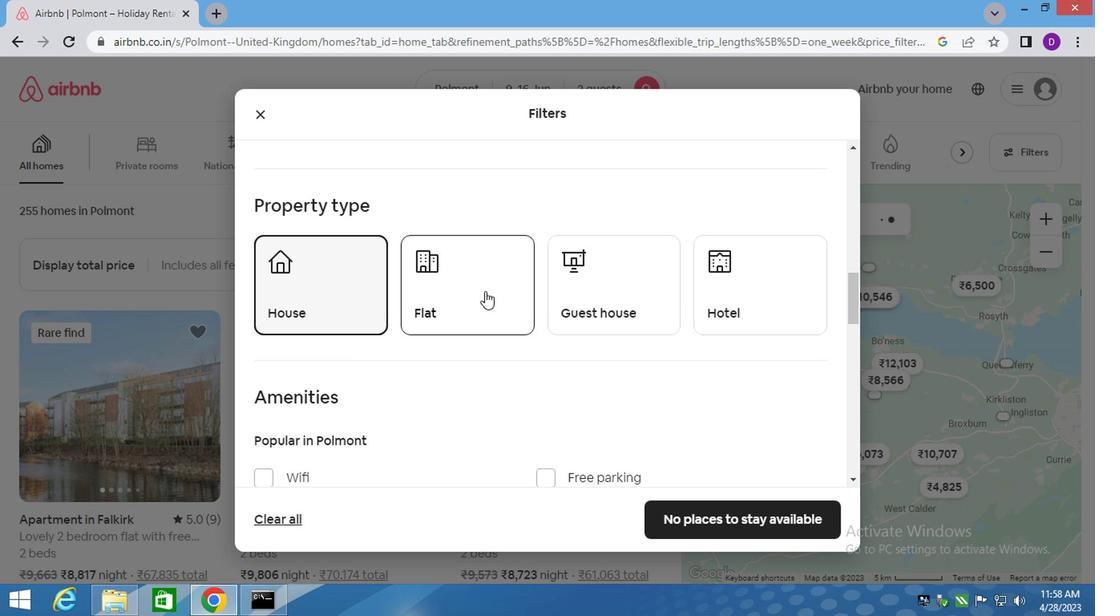 
Action: Mouse moved to (592, 292)
Screenshot: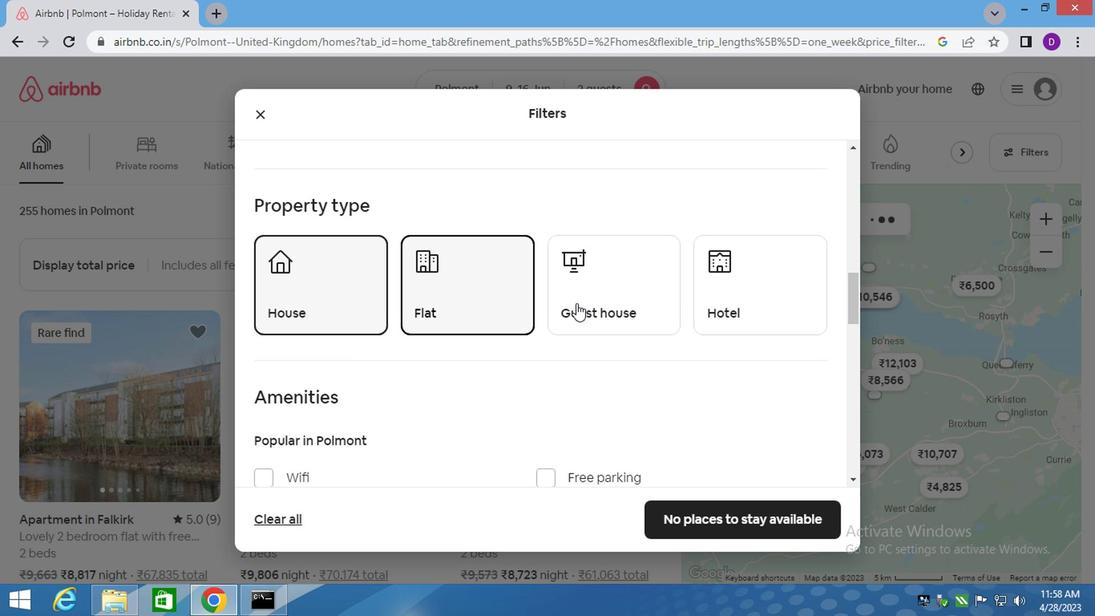 
Action: Mouse pressed left at (592, 292)
Screenshot: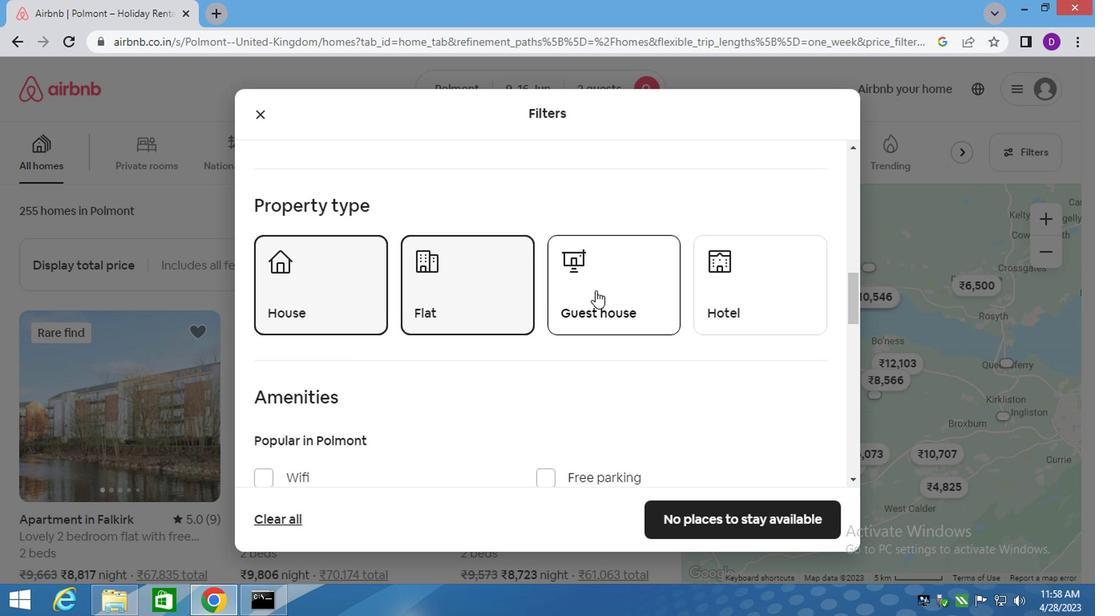 
Action: Mouse moved to (583, 348)
Screenshot: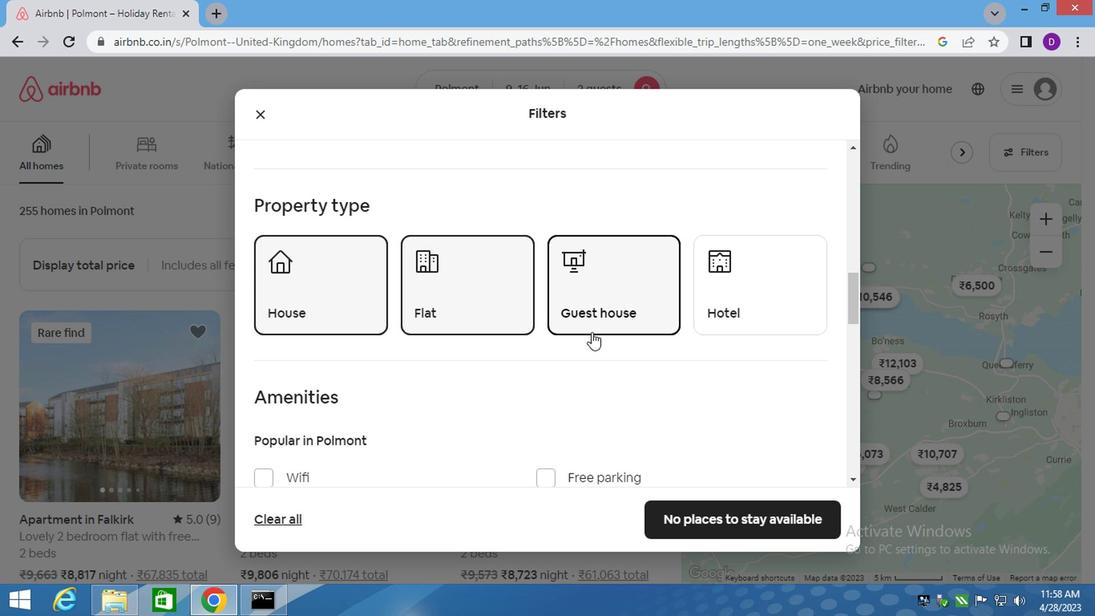 
Action: Mouse scrolled (583, 346) with delta (0, -1)
Screenshot: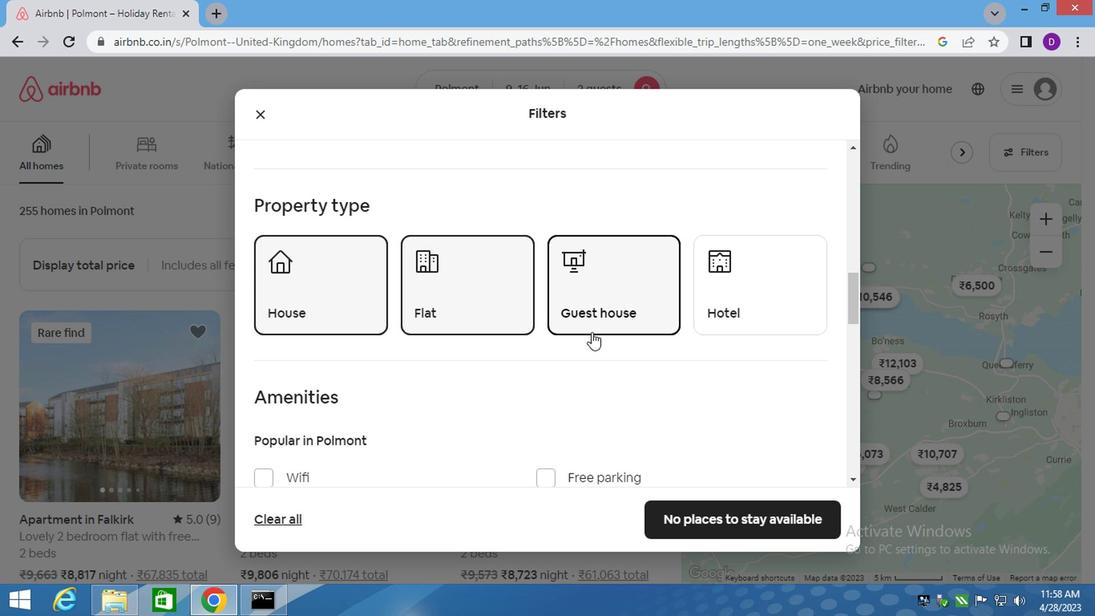 
Action: Mouse moved to (579, 352)
Screenshot: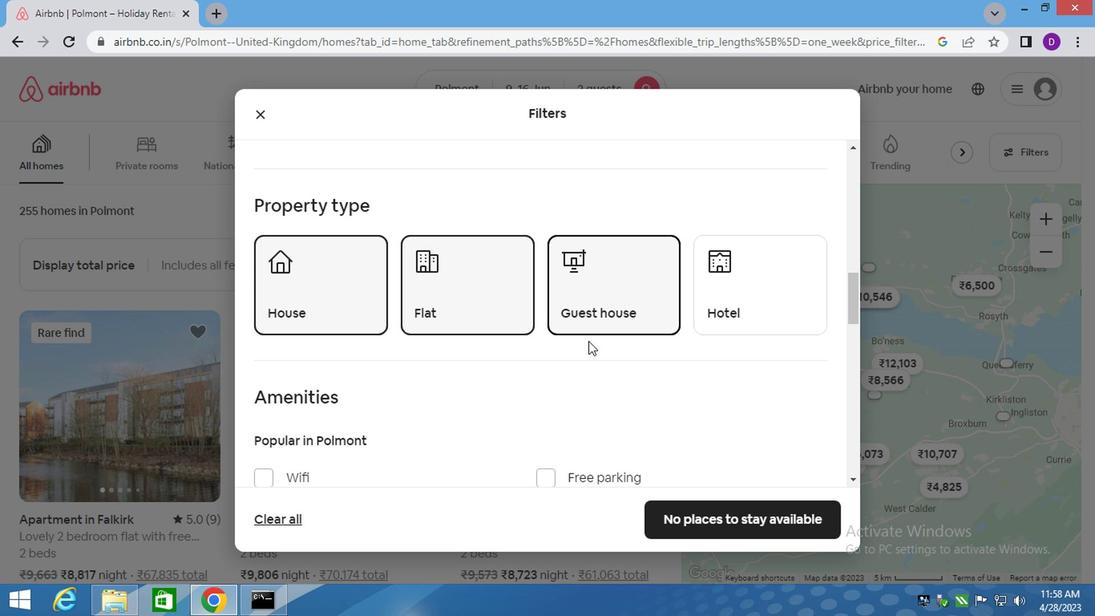 
Action: Mouse scrolled (579, 352) with delta (0, 0)
Screenshot: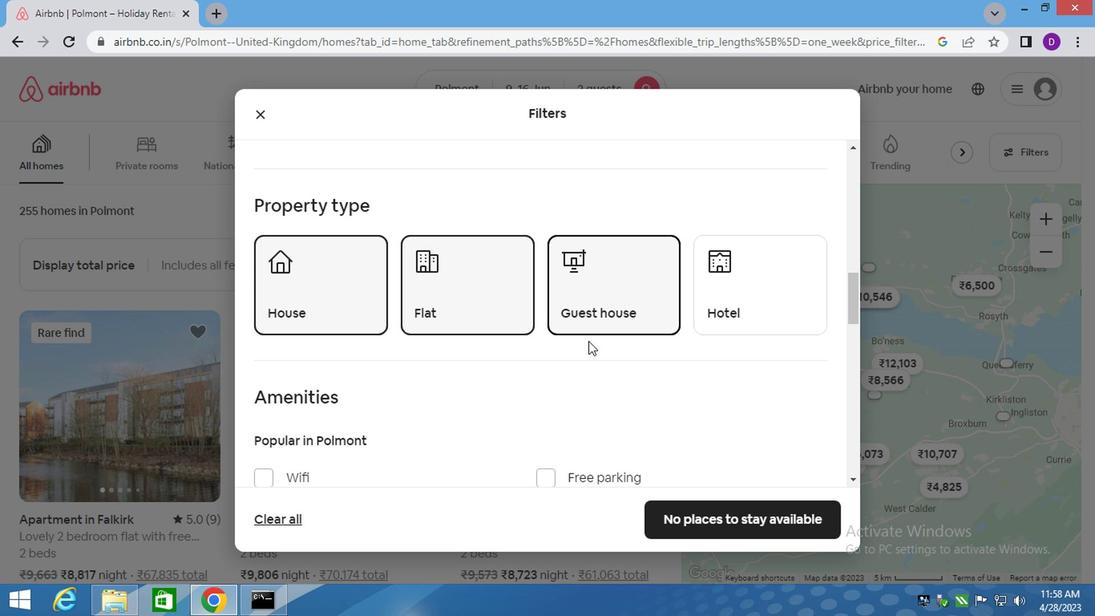 
Action: Mouse moved to (577, 354)
Screenshot: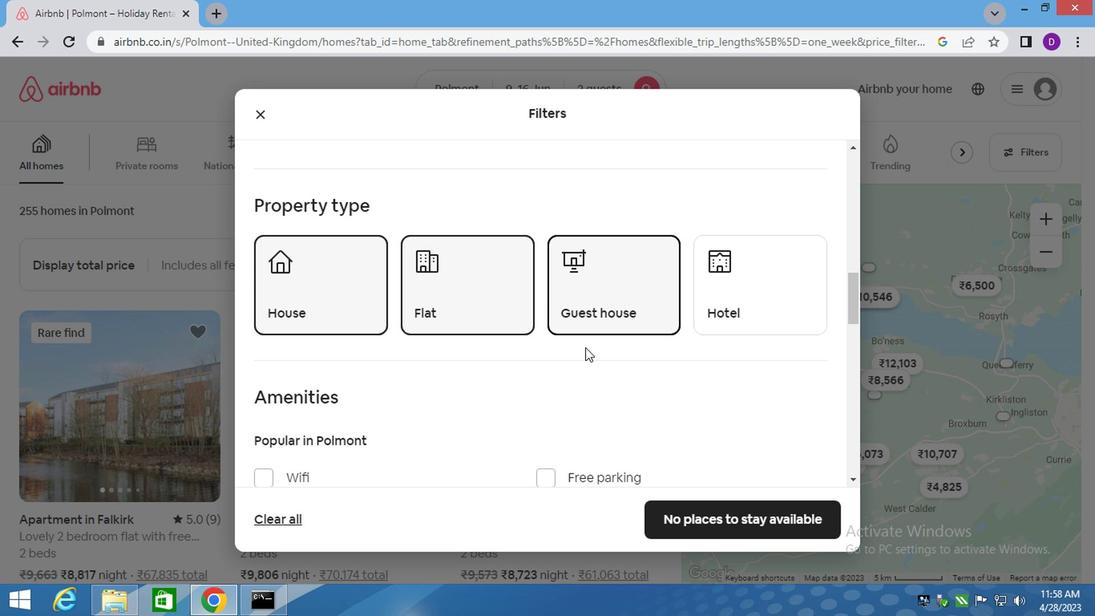 
Action: Mouse scrolled (579, 353) with delta (0, 0)
Screenshot: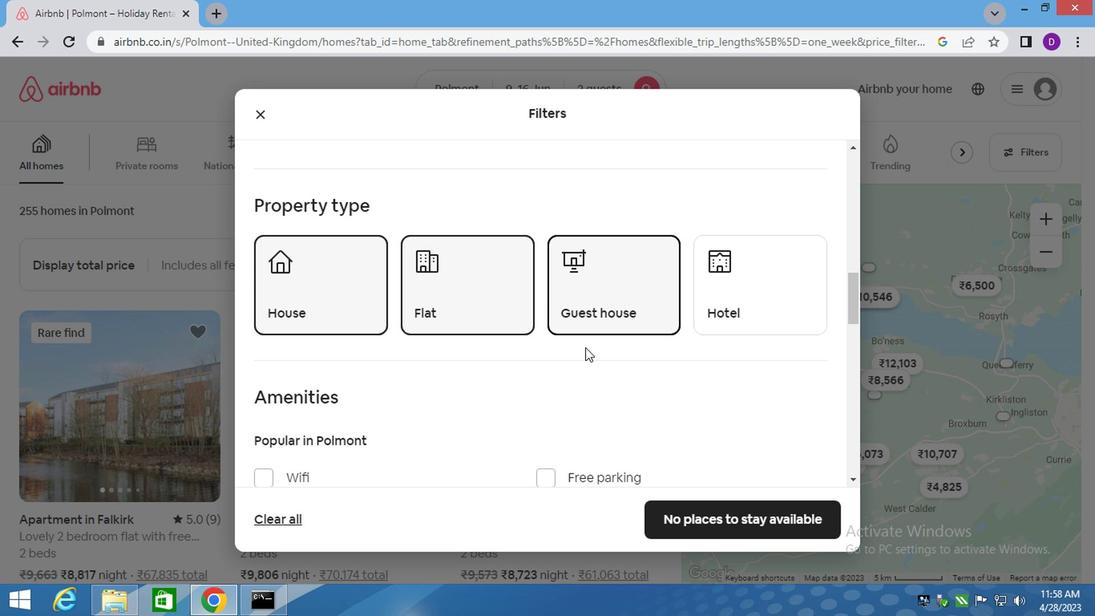
Action: Mouse moved to (577, 354)
Screenshot: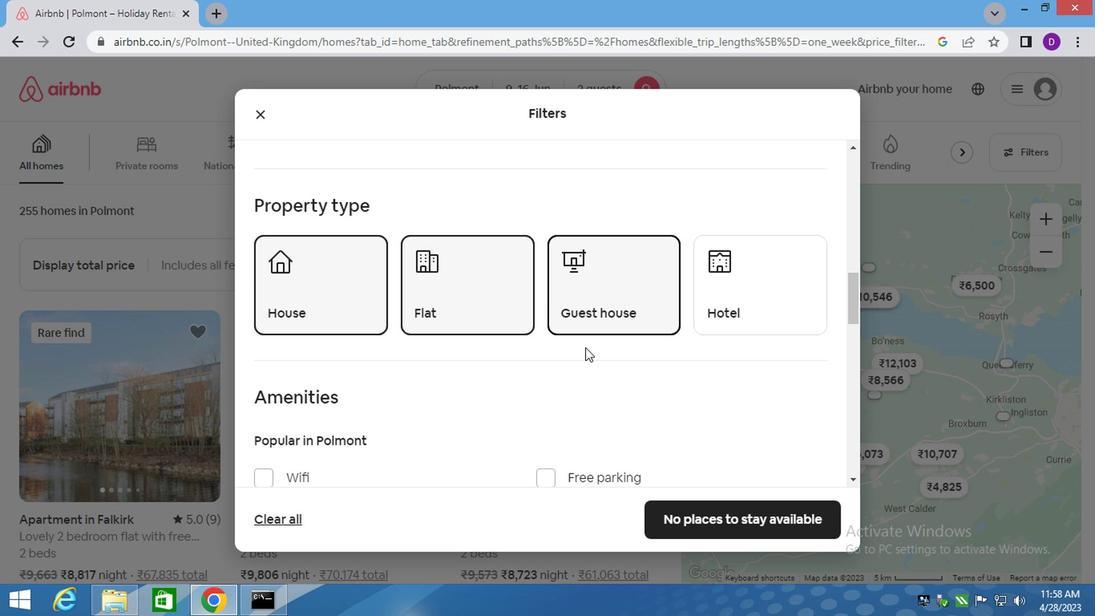
Action: Mouse scrolled (577, 354) with delta (0, 0)
Screenshot: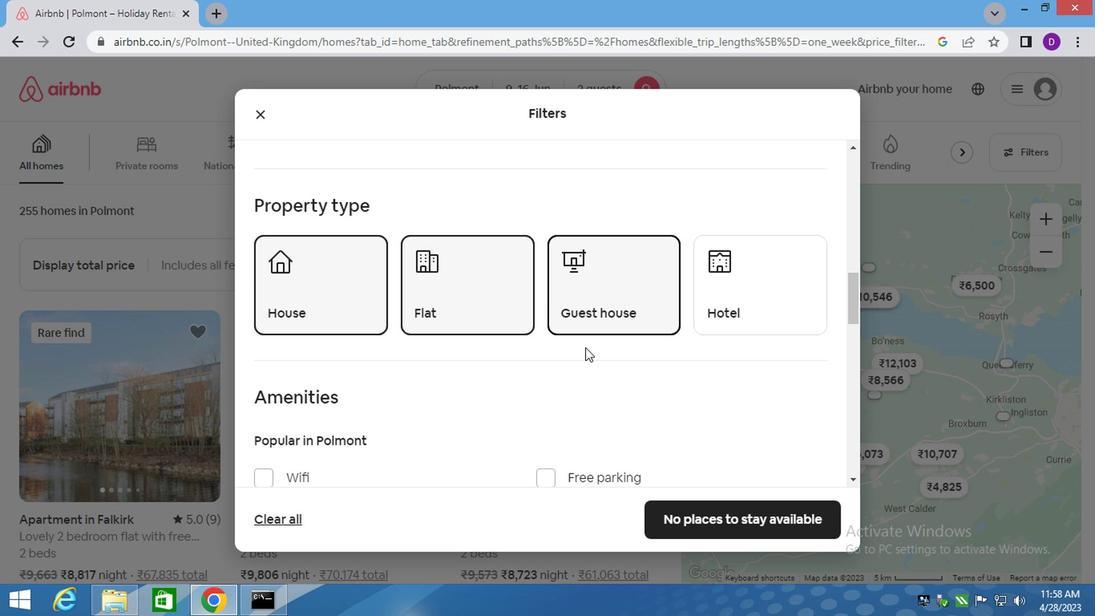 
Action: Mouse moved to (656, 369)
Screenshot: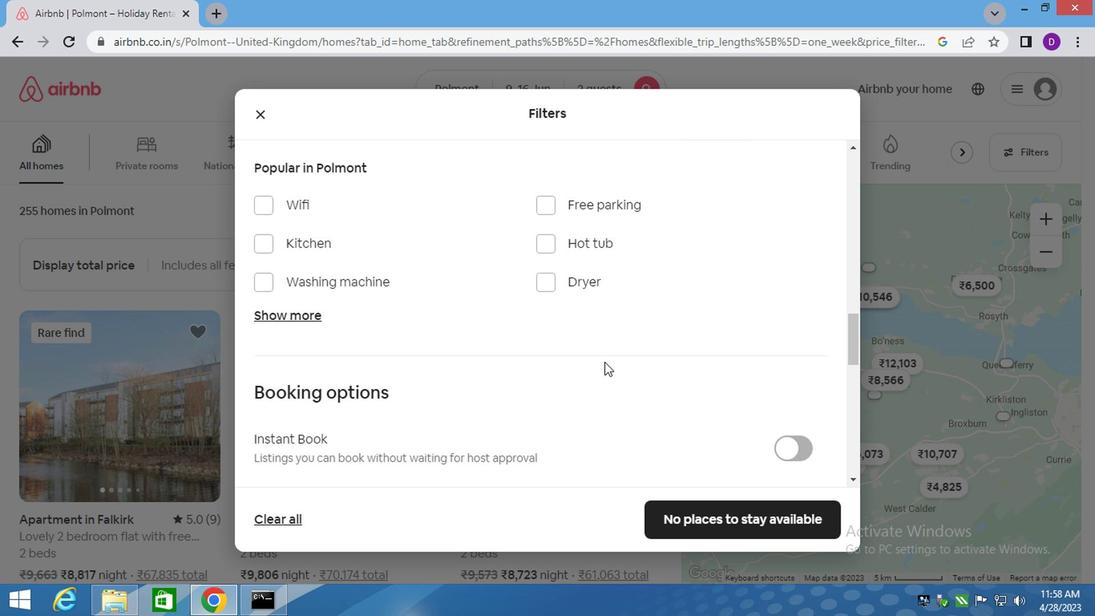 
Action: Mouse scrolled (656, 368) with delta (0, 0)
Screenshot: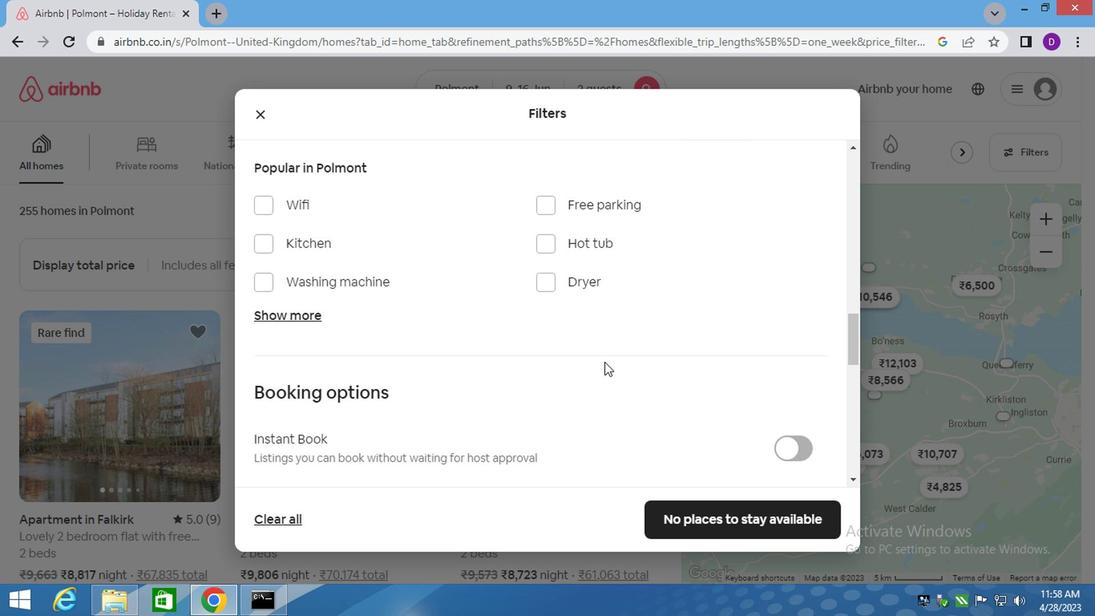 
Action: Mouse moved to (656, 370)
Screenshot: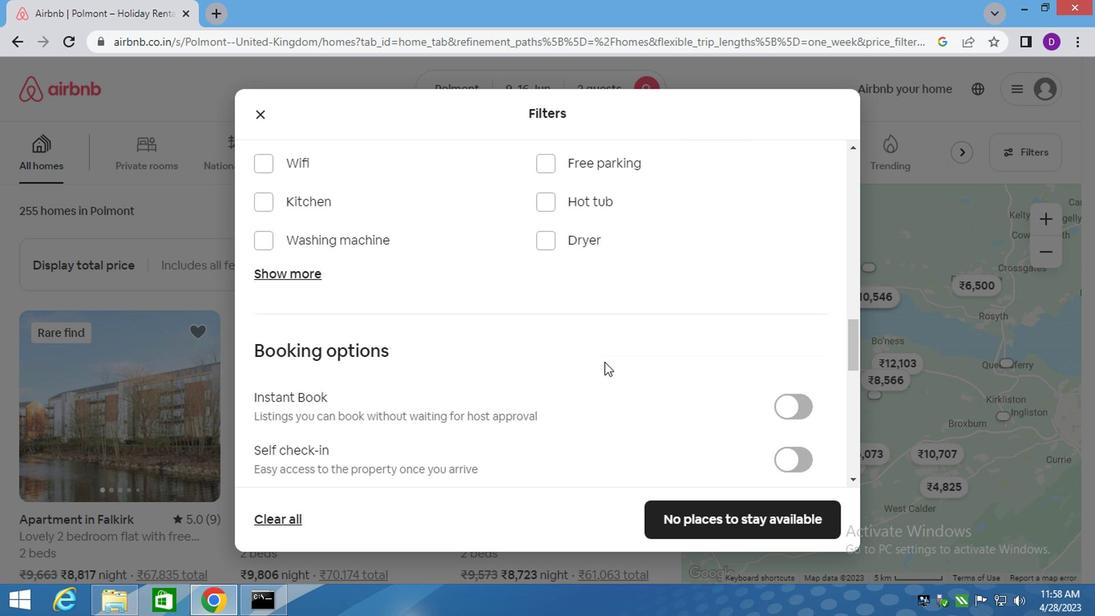 
Action: Mouse scrolled (656, 369) with delta (0, 0)
Screenshot: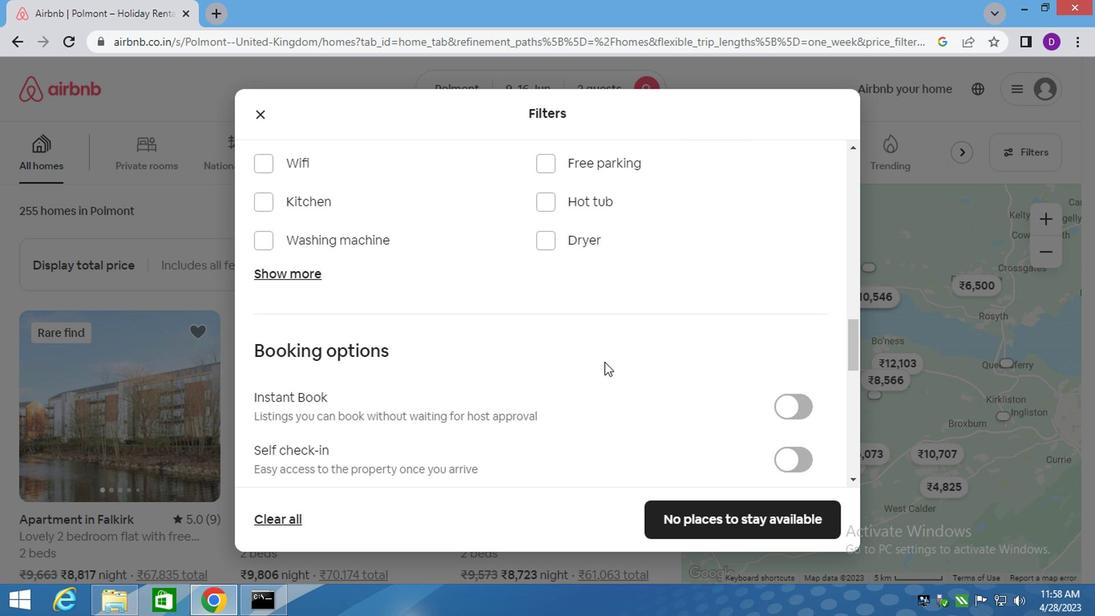 
Action: Mouse moved to (782, 292)
Screenshot: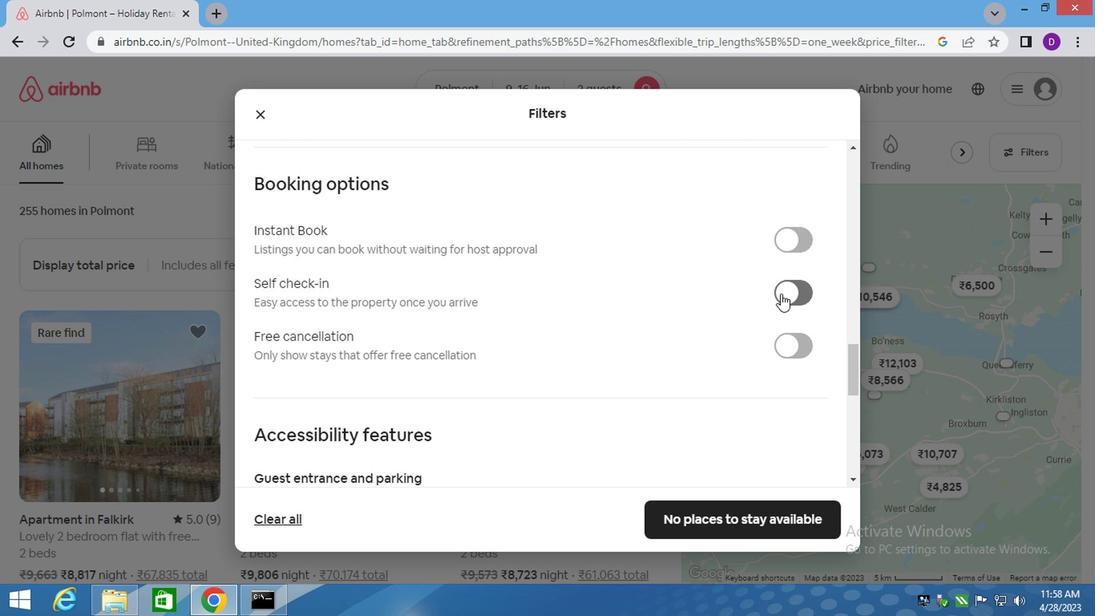 
Action: Mouse pressed left at (782, 292)
Screenshot: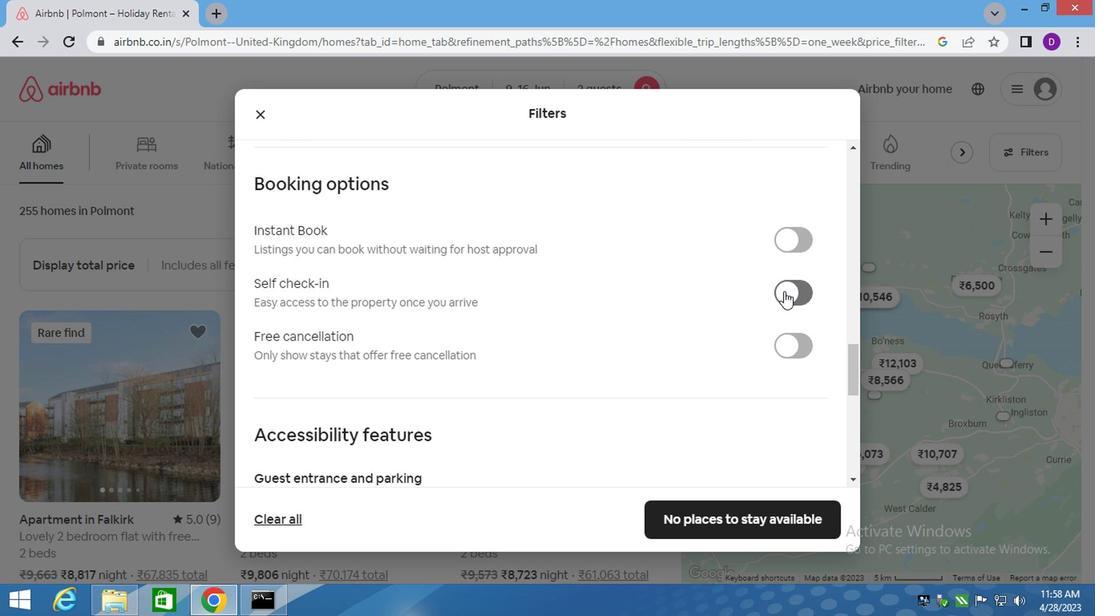 
Action: Mouse moved to (490, 409)
Screenshot: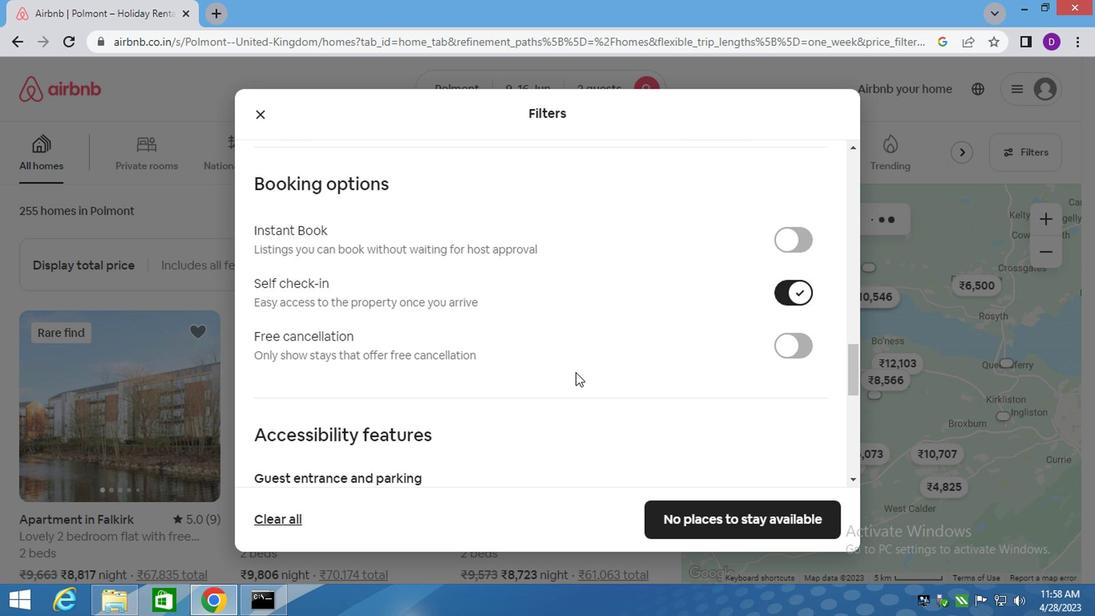 
Action: Mouse scrolled (490, 408) with delta (0, -1)
Screenshot: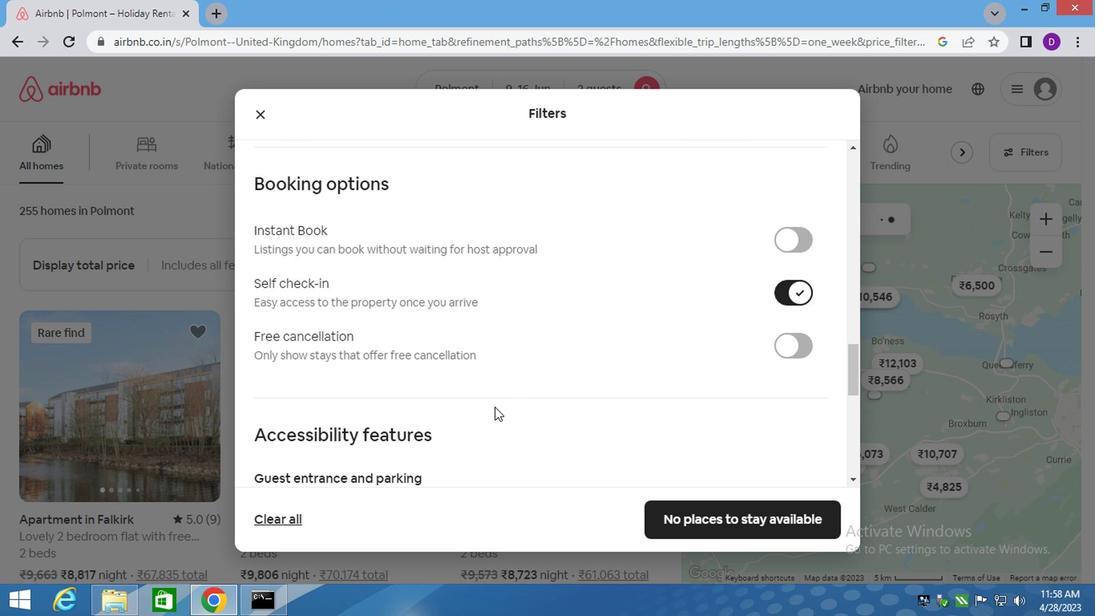 
Action: Mouse moved to (484, 414)
Screenshot: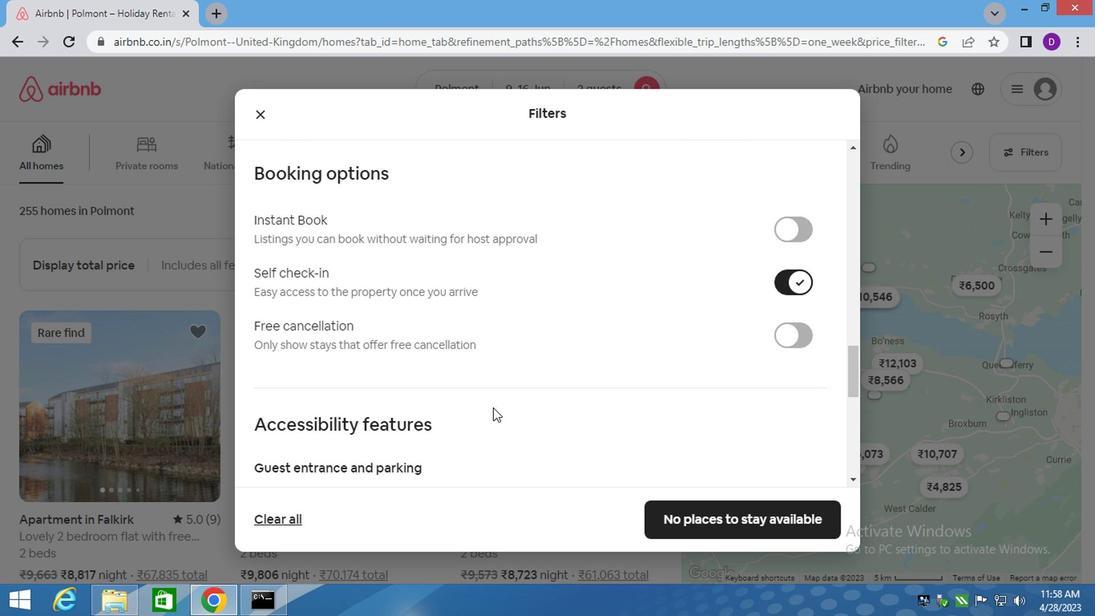 
Action: Mouse scrolled (488, 410) with delta (0, -1)
Screenshot: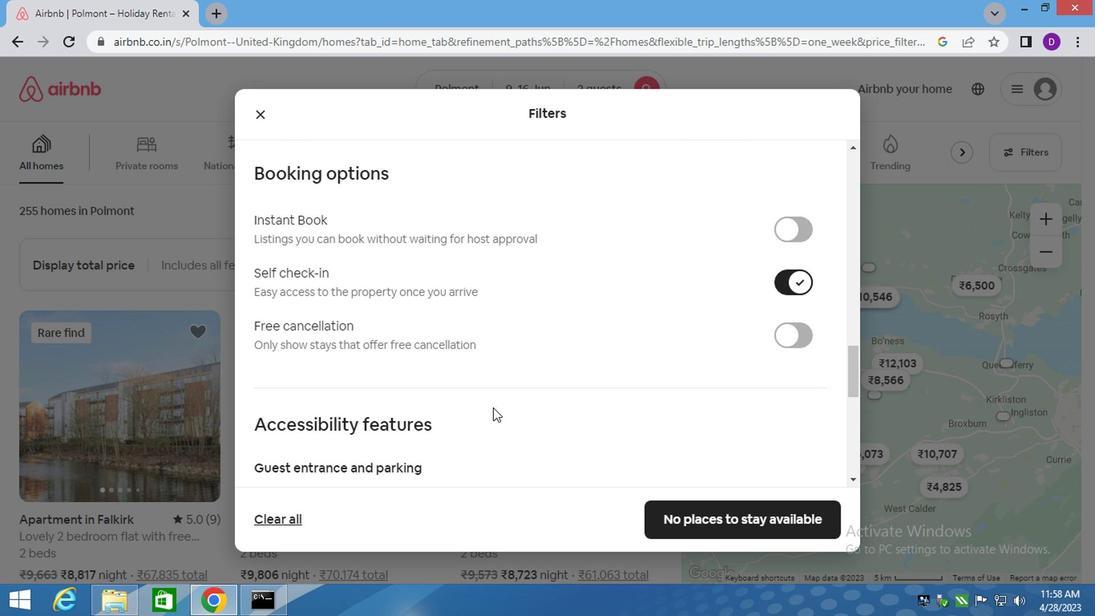 
Action: Mouse moved to (483, 415)
Screenshot: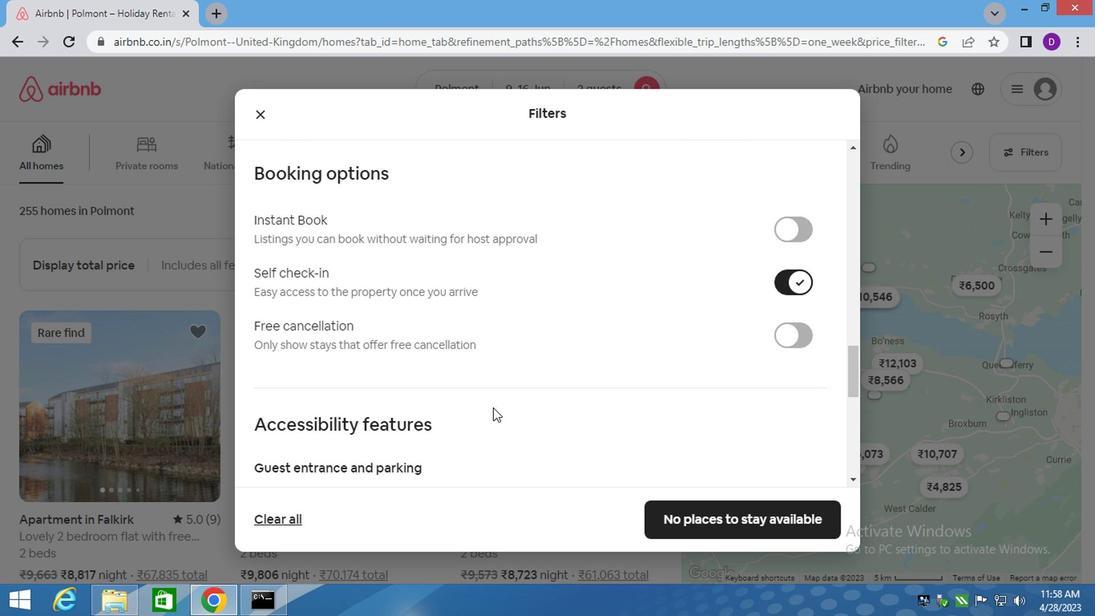 
Action: Mouse scrolled (486, 411) with delta (0, 0)
Screenshot: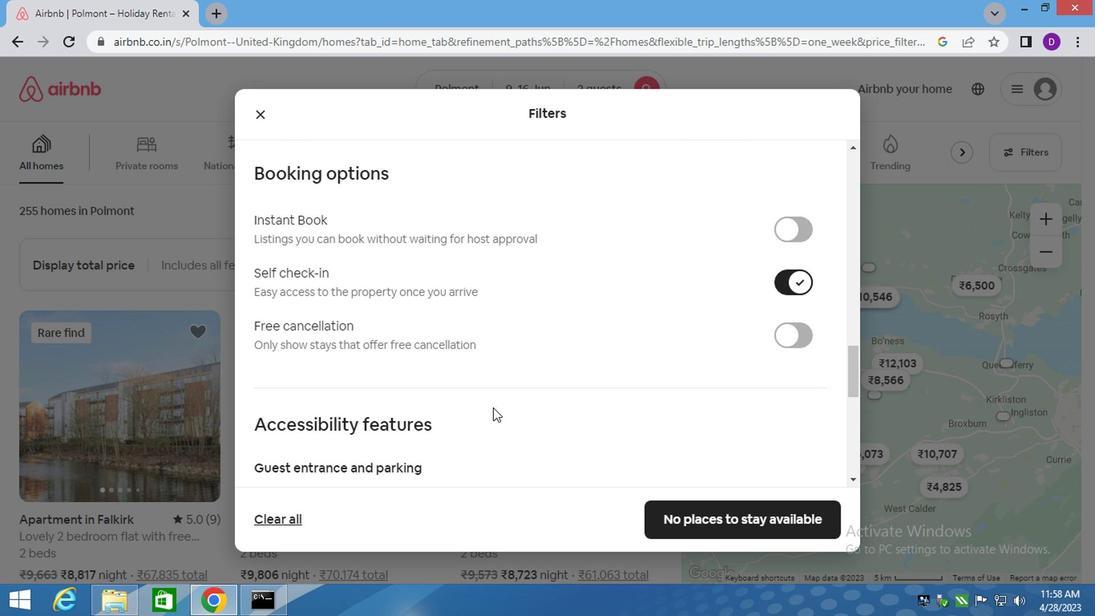 
Action: Mouse moved to (483, 416)
Screenshot: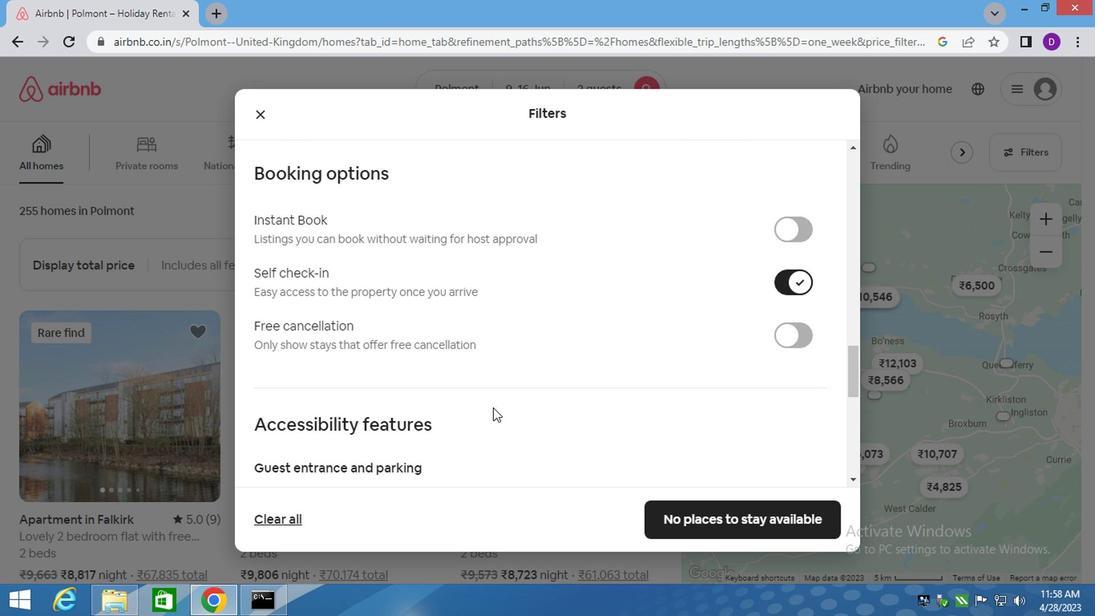 
Action: Mouse scrolled (486, 411) with delta (0, 0)
Screenshot: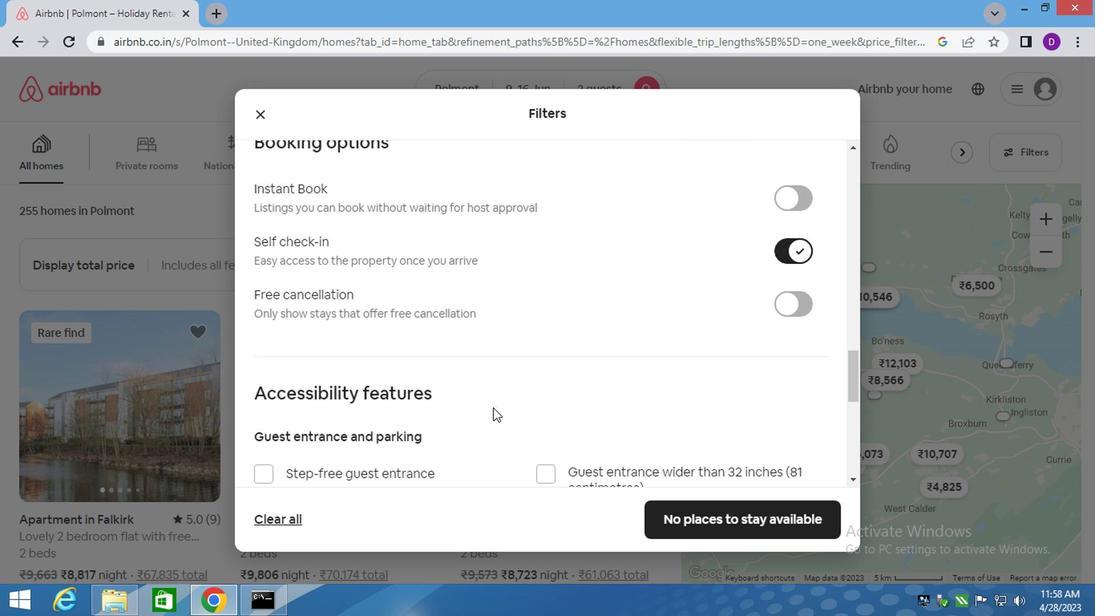 
Action: Mouse moved to (482, 418)
Screenshot: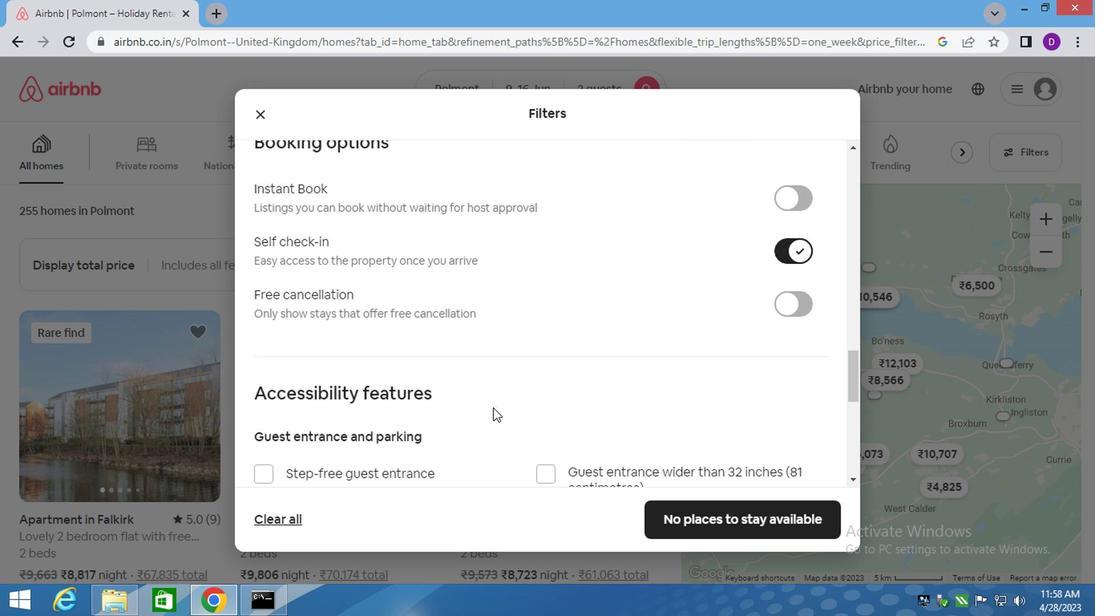 
Action: Mouse scrolled (484, 413) with delta (0, 0)
Screenshot: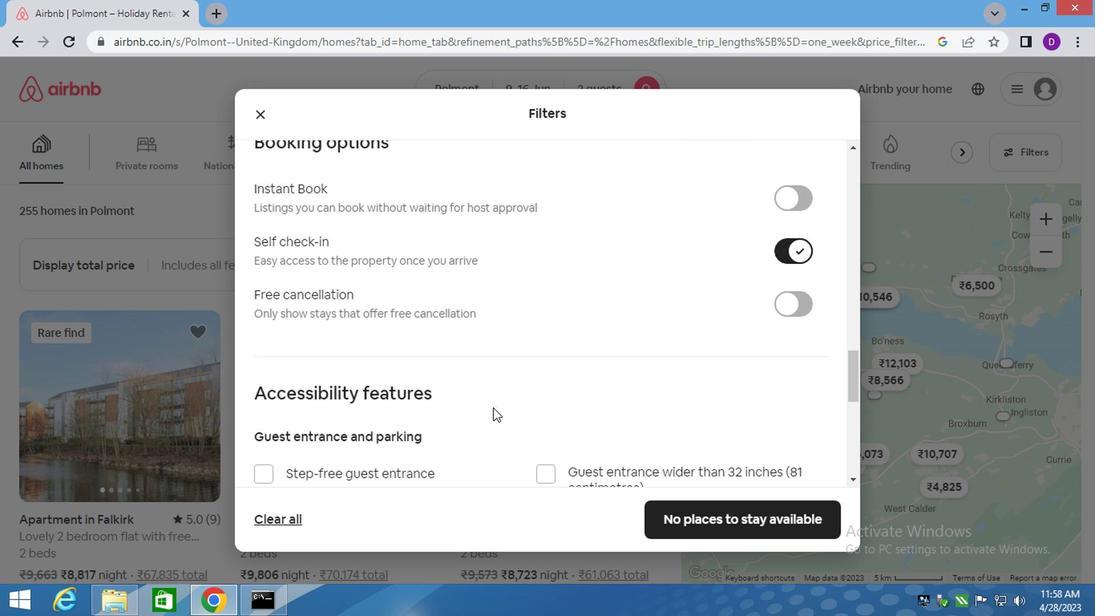
Action: Mouse moved to (480, 419)
Screenshot: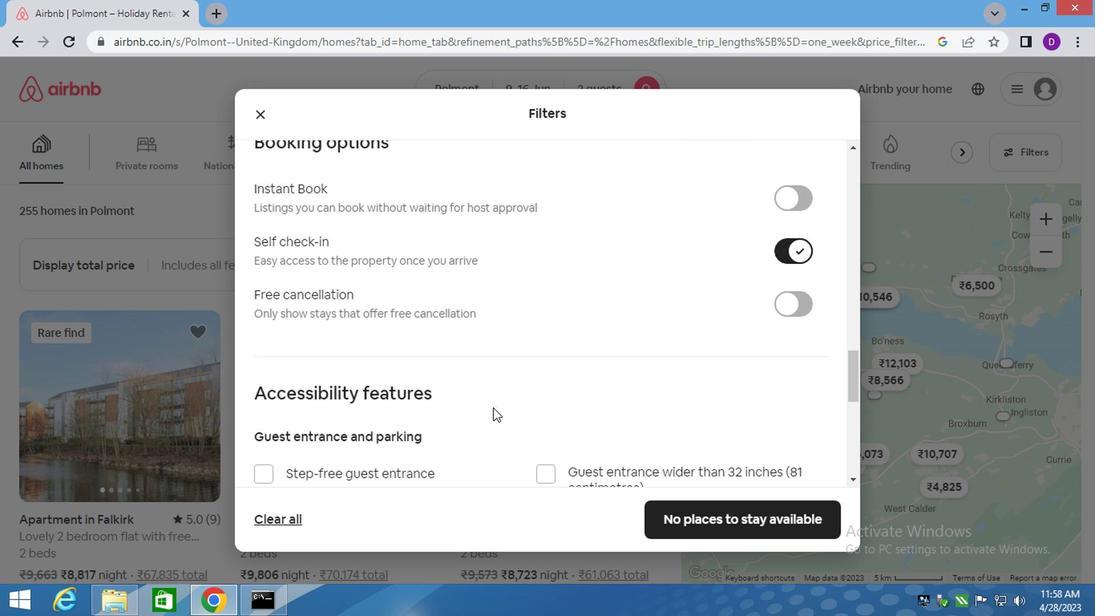 
Action: Mouse scrolled (483, 414) with delta (0, -1)
Screenshot: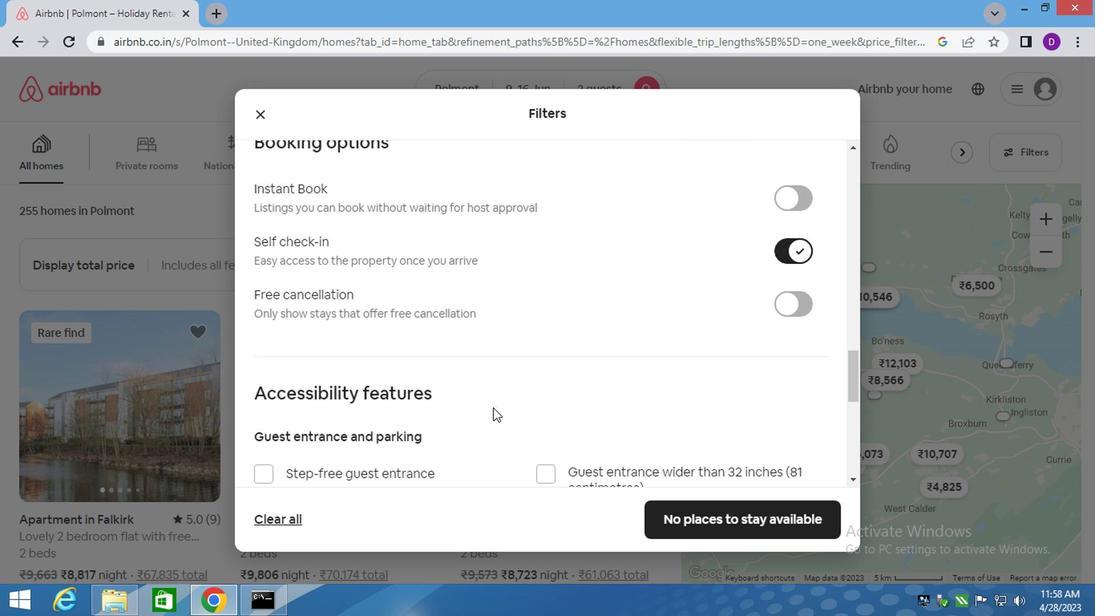 
Action: Mouse scrolled (482, 417) with delta (0, 0)
Screenshot: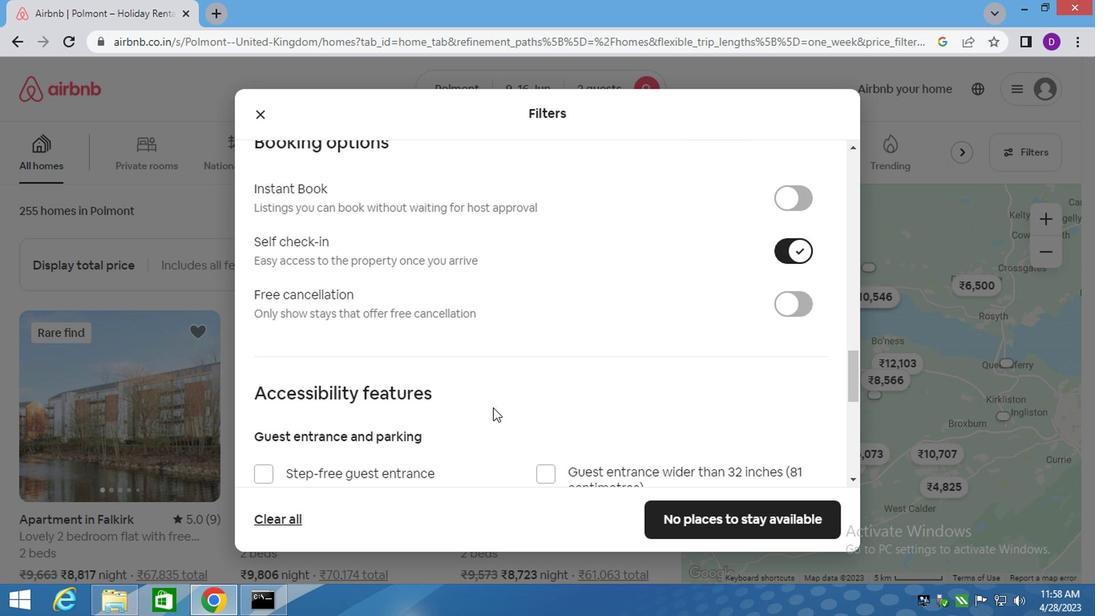 
Action: Mouse scrolled (480, 418) with delta (0, -1)
Screenshot: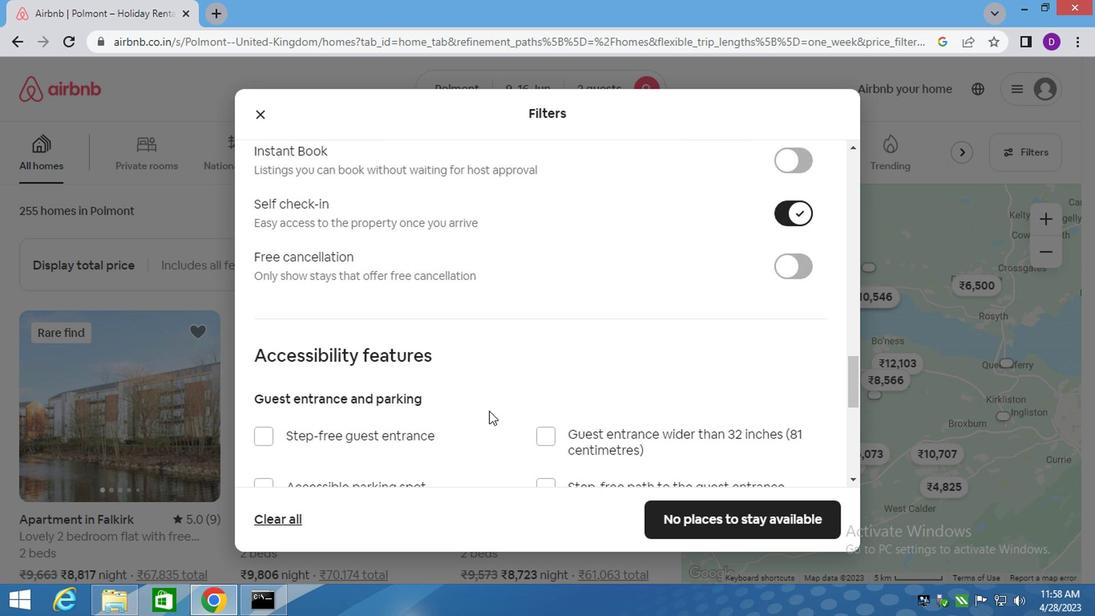 
Action: Mouse scrolled (480, 418) with delta (0, -1)
Screenshot: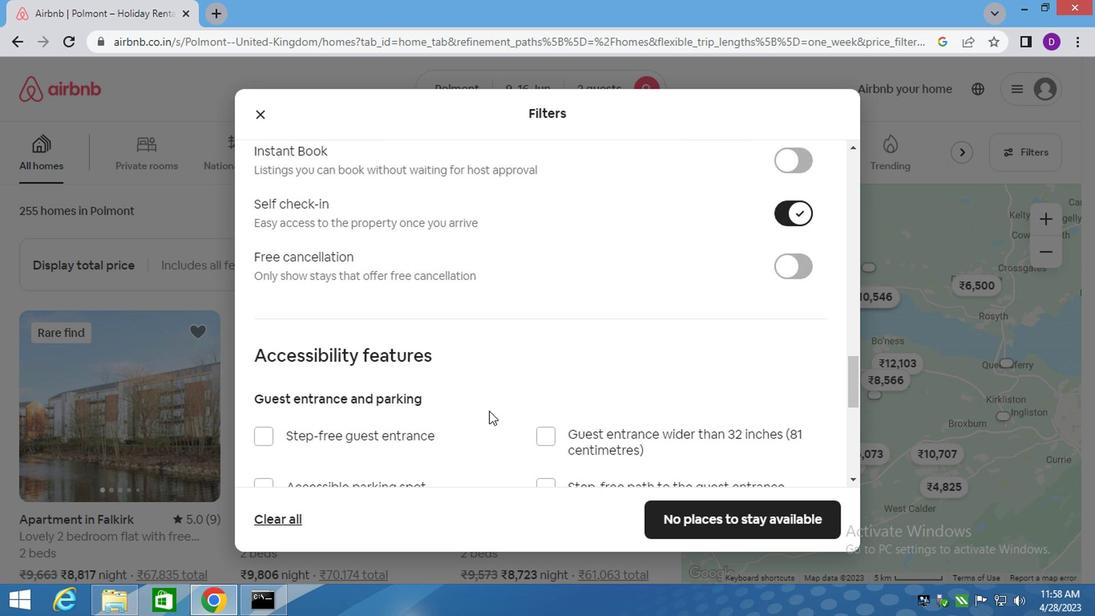 
Action: Mouse moved to (476, 422)
Screenshot: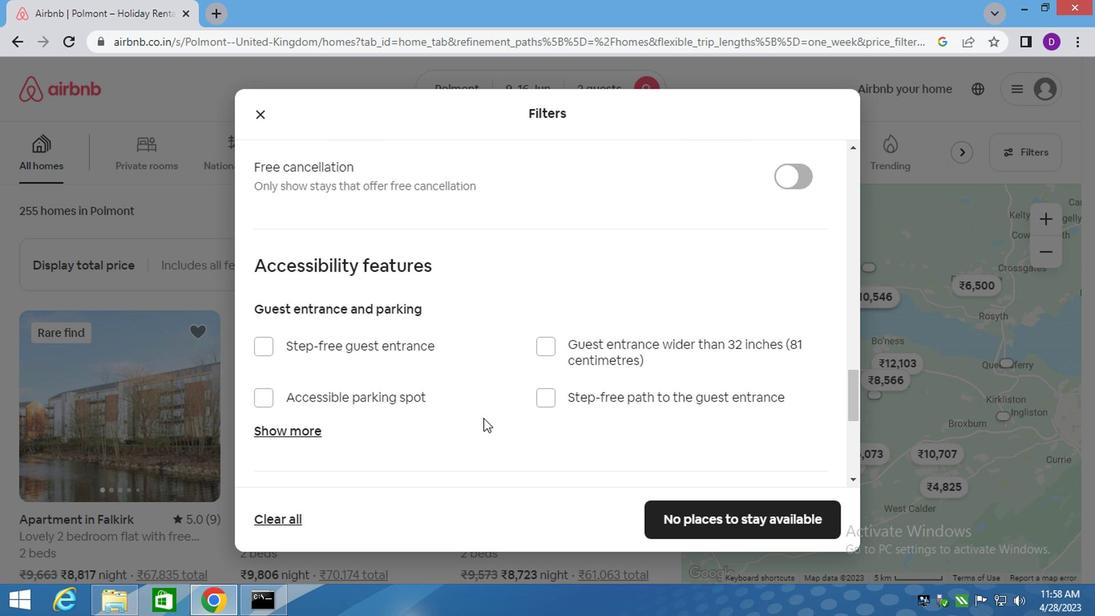 
Action: Mouse scrolled (476, 422) with delta (0, 0)
Screenshot: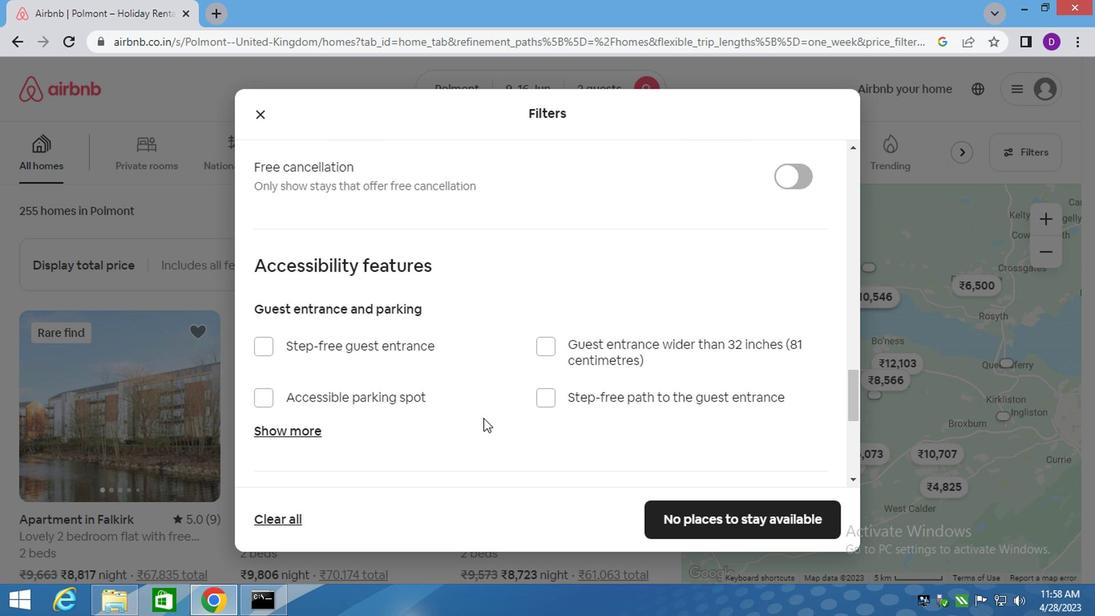 
Action: Mouse moved to (471, 425)
Screenshot: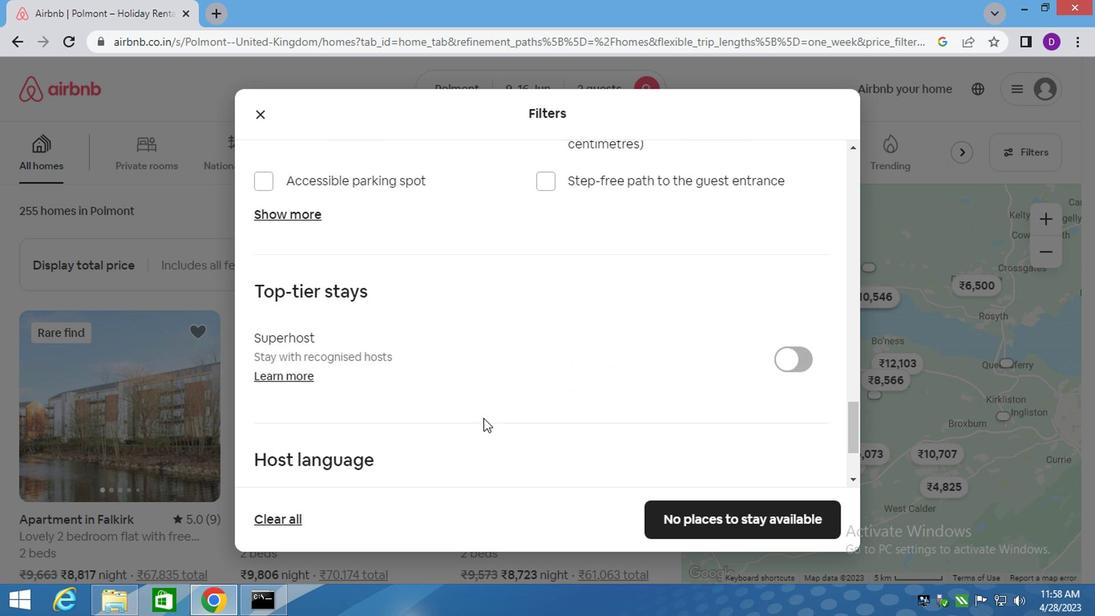 
Action: Mouse scrolled (471, 424) with delta (0, -1)
Screenshot: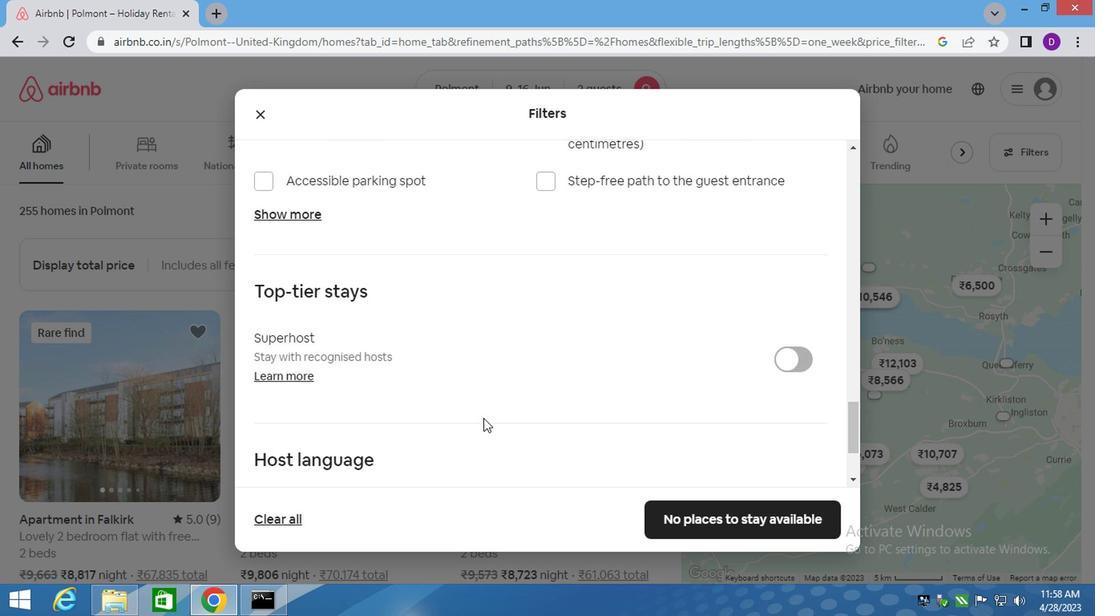 
Action: Mouse moved to (460, 426)
Screenshot: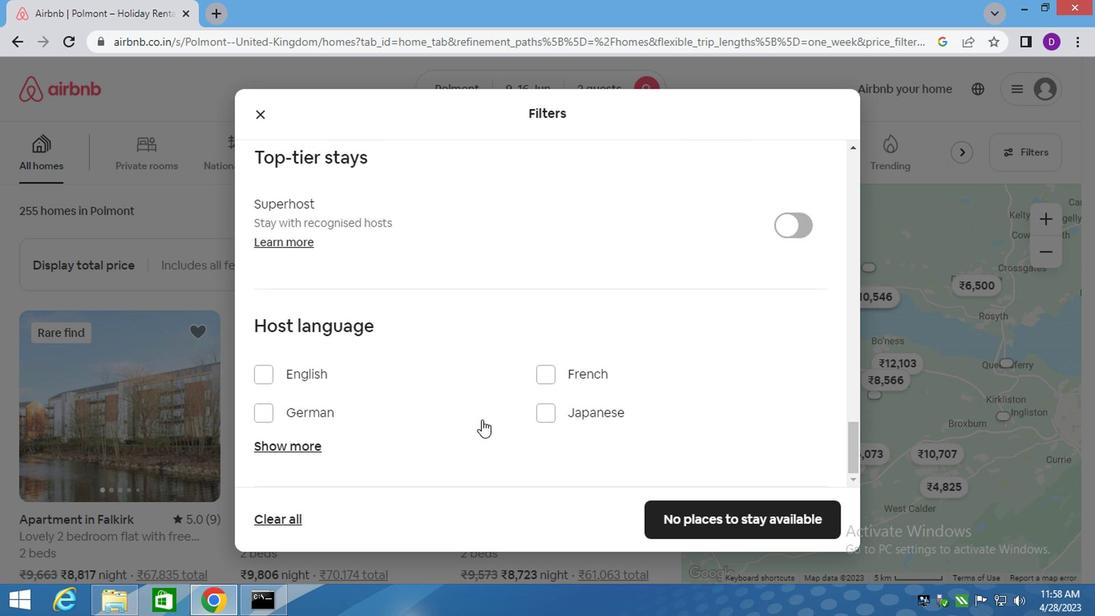 
Action: Mouse scrolled (460, 426) with delta (0, 0)
Screenshot: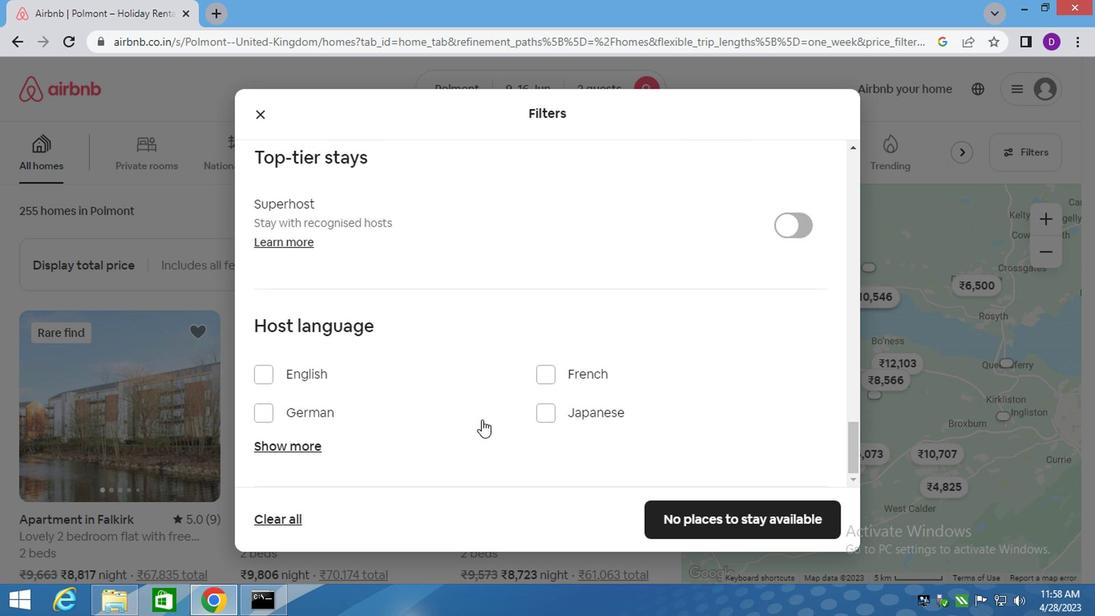 
Action: Mouse moved to (418, 428)
Screenshot: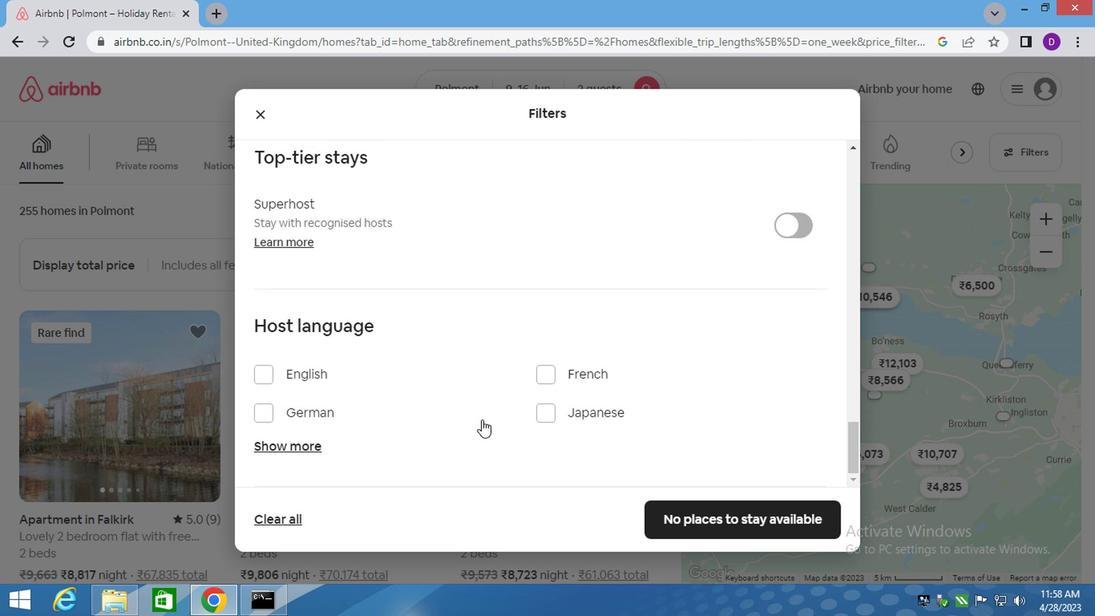 
Action: Mouse scrolled (418, 427) with delta (0, 0)
Screenshot: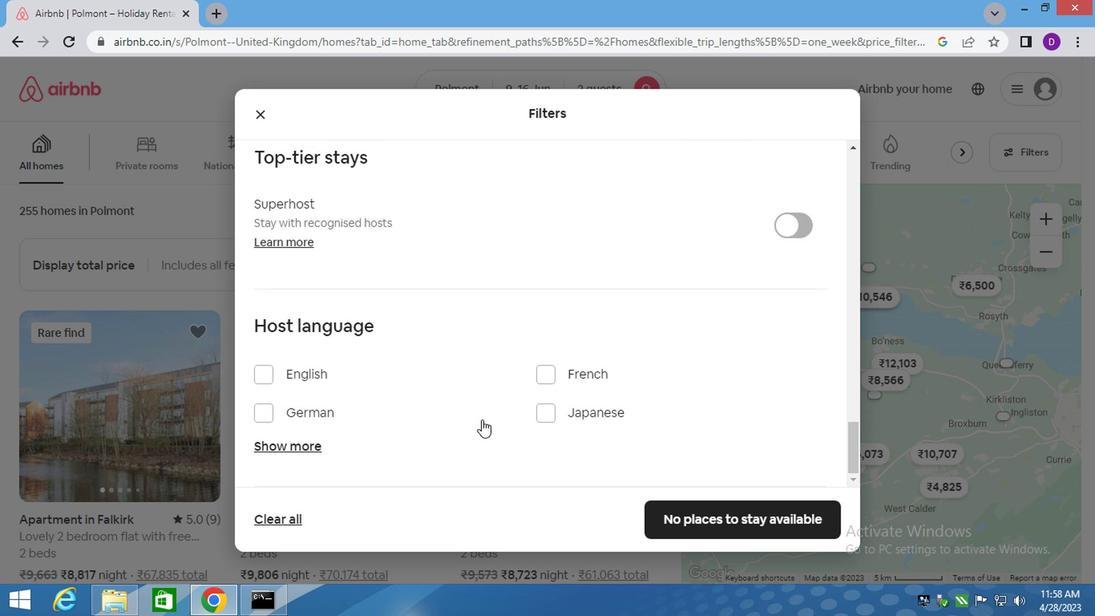
Action: Mouse moved to (271, 376)
Screenshot: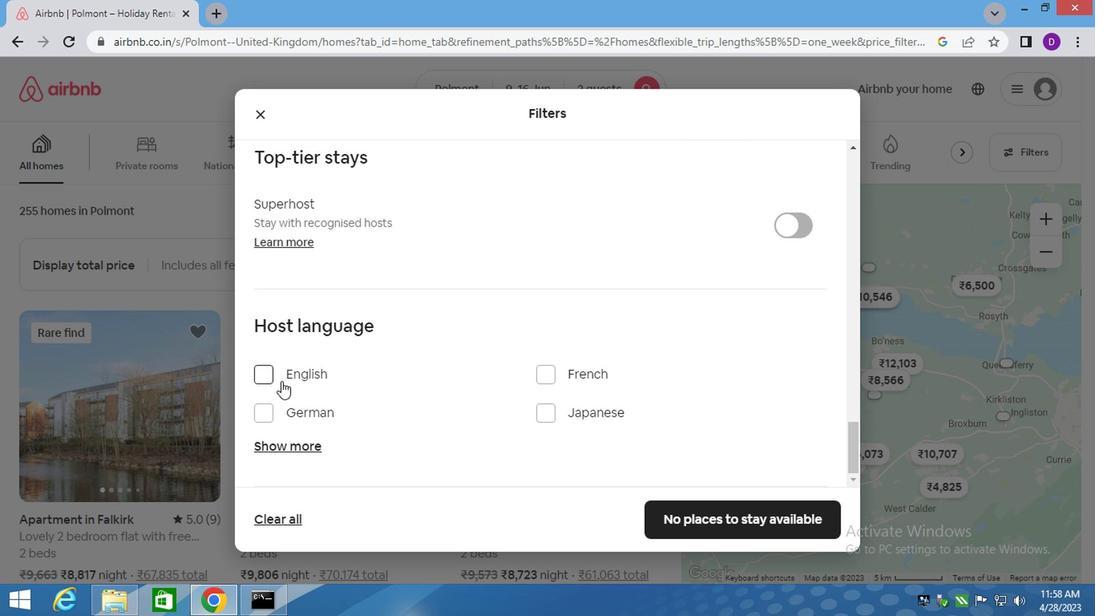 
Action: Mouse pressed left at (271, 376)
Screenshot: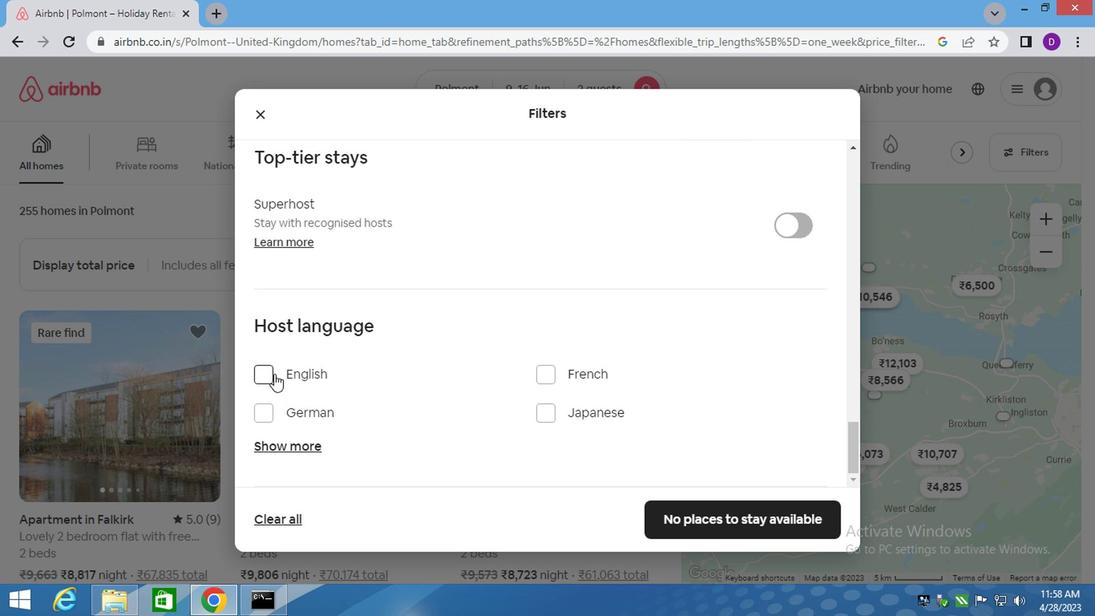 
Action: Mouse moved to (676, 508)
Screenshot: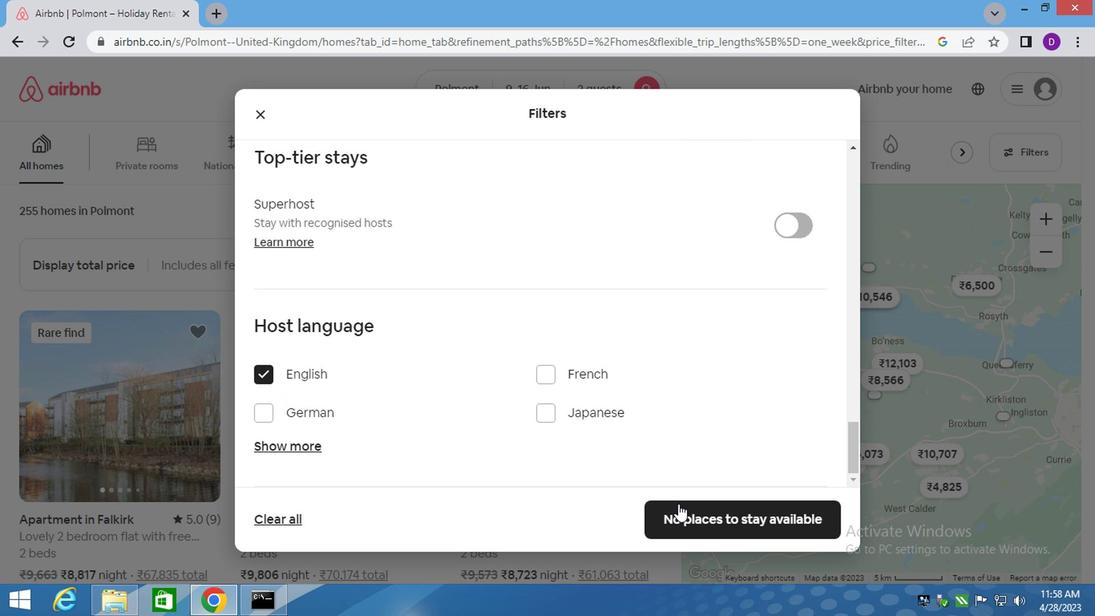 
Action: Mouse pressed left at (676, 508)
Screenshot: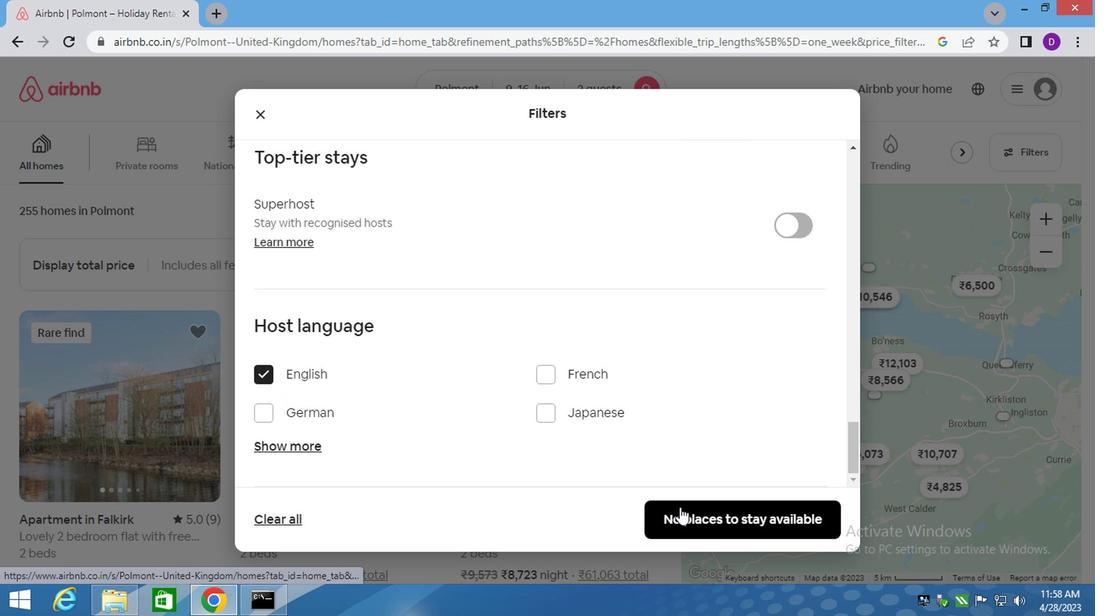 
Action: Mouse moved to (676, 508)
Screenshot: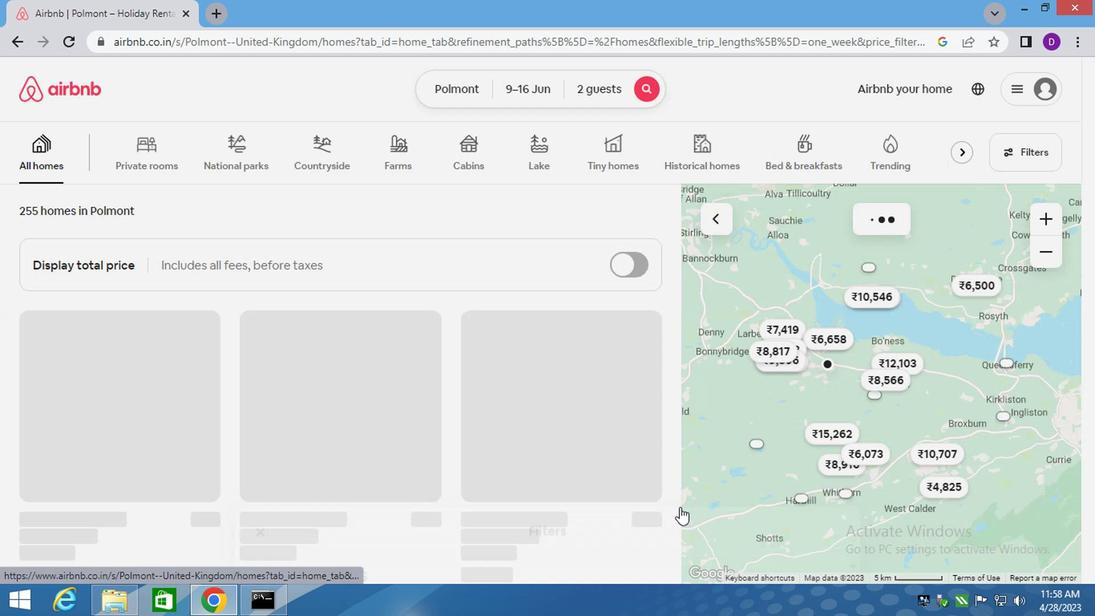 
